 Task: Look for space in Siena from 1st august 2023 to 8th august 2023 for 5 adults, ,  and 1 pet in price range Rs.18000 to Rs.25000. Place can be entire place or private room with 3 bedrooms having 5 beds and 3 bathrooms. Property type can be house. Amenities needed are: wifiair conditioning, free parkinig on premises, gym, breakfast, beachfront. Booking option can be shelf check-in. Required host language is .
Action: Mouse moved to (416, 477)
Screenshot: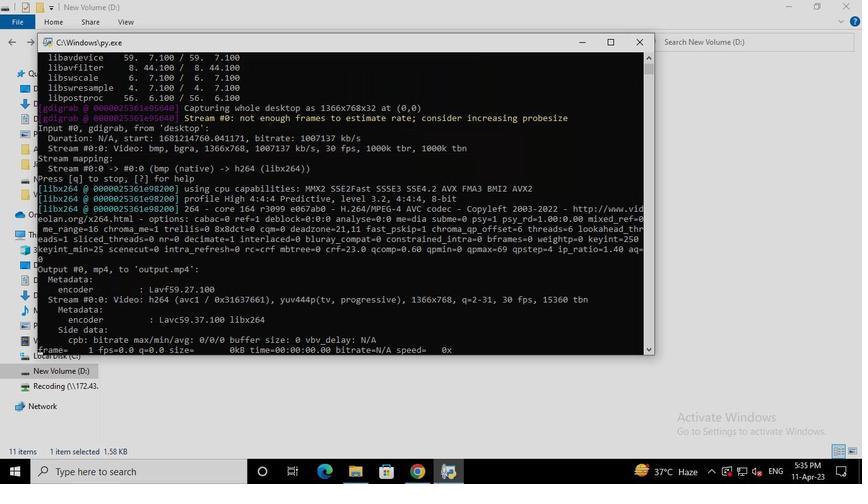 
Action: Mouse pressed left at (416, 477)
Screenshot: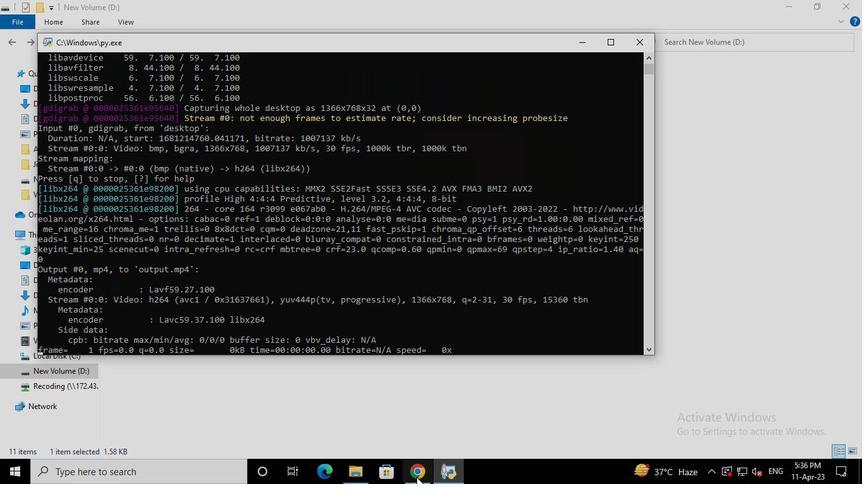 
Action: Mouse moved to (339, 112)
Screenshot: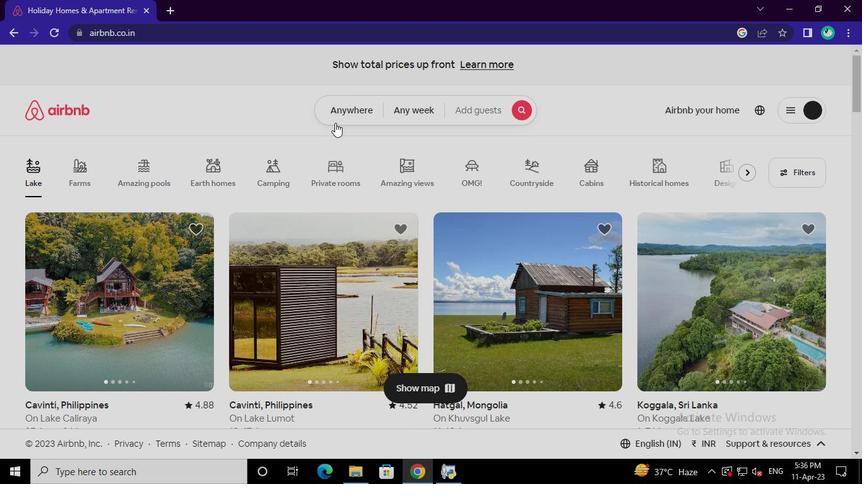 
Action: Mouse pressed left at (339, 112)
Screenshot: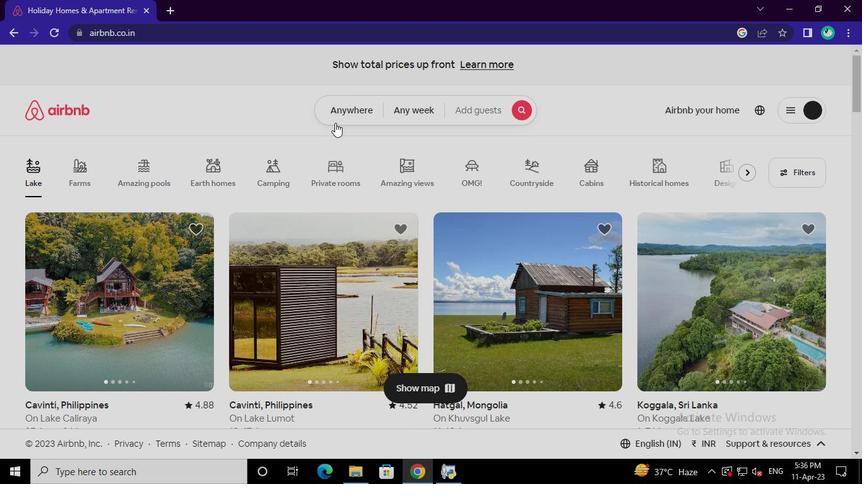
Action: Mouse moved to (259, 159)
Screenshot: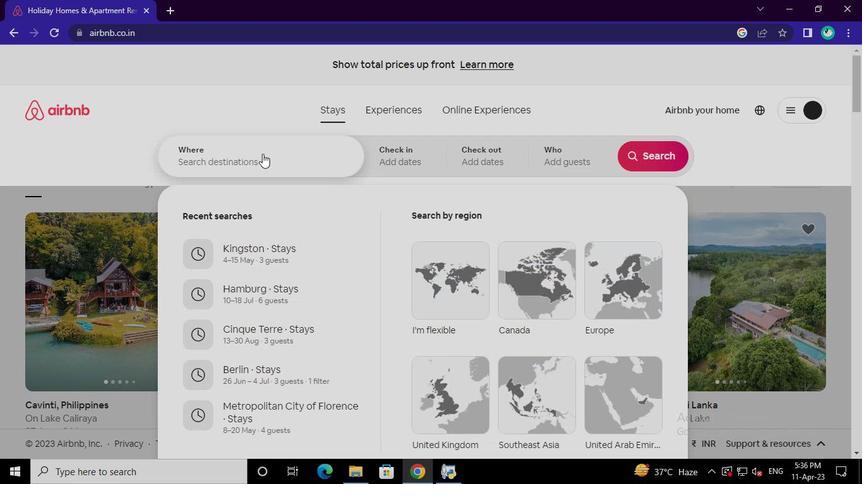 
Action: Mouse pressed left at (259, 159)
Screenshot: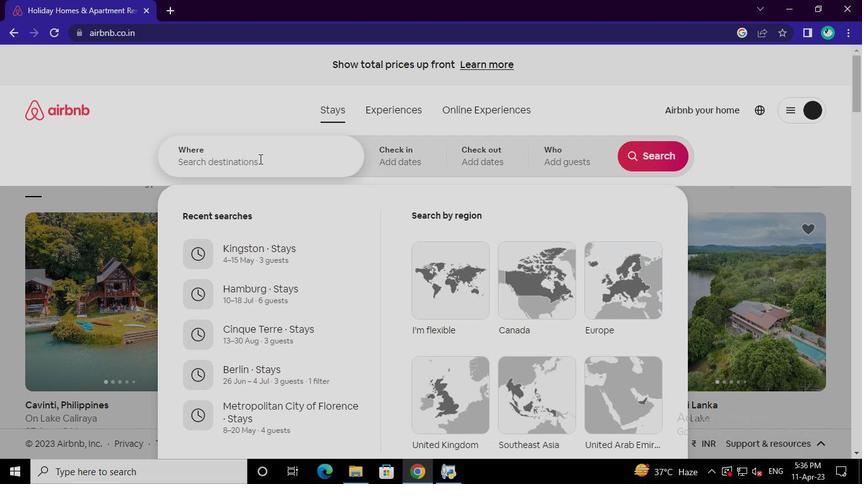 
Action: Keyboard s
Screenshot: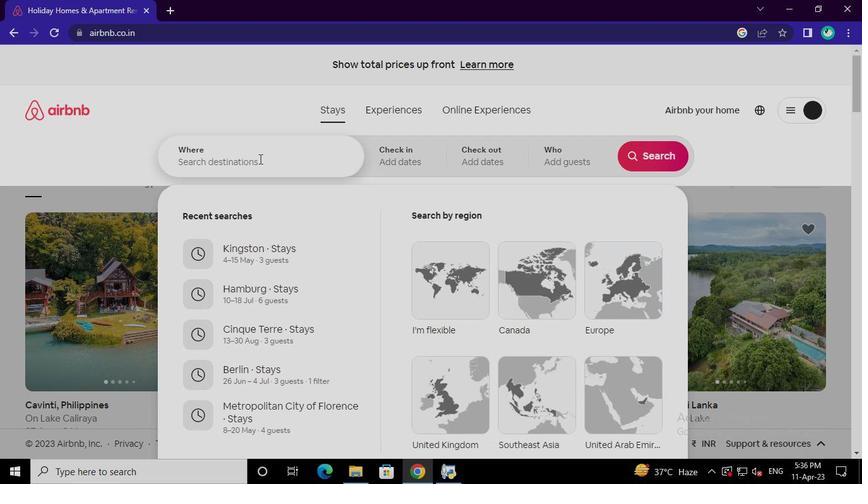 
Action: Keyboard i
Screenshot: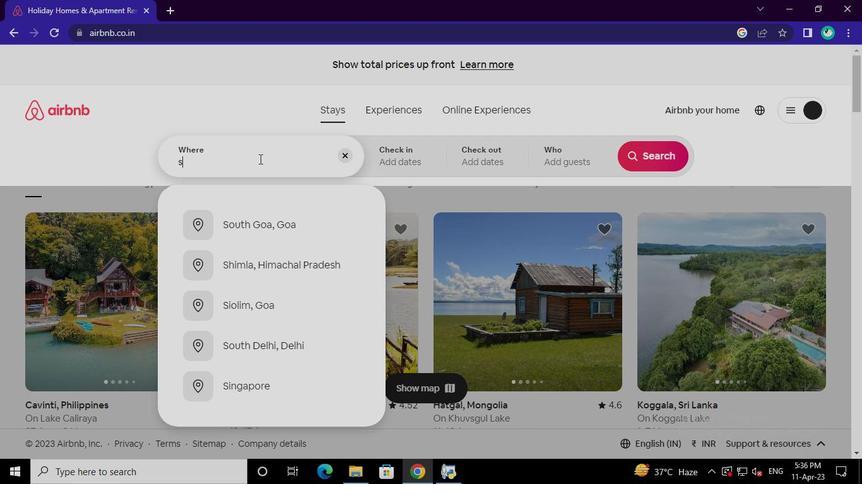 
Action: Keyboard e
Screenshot: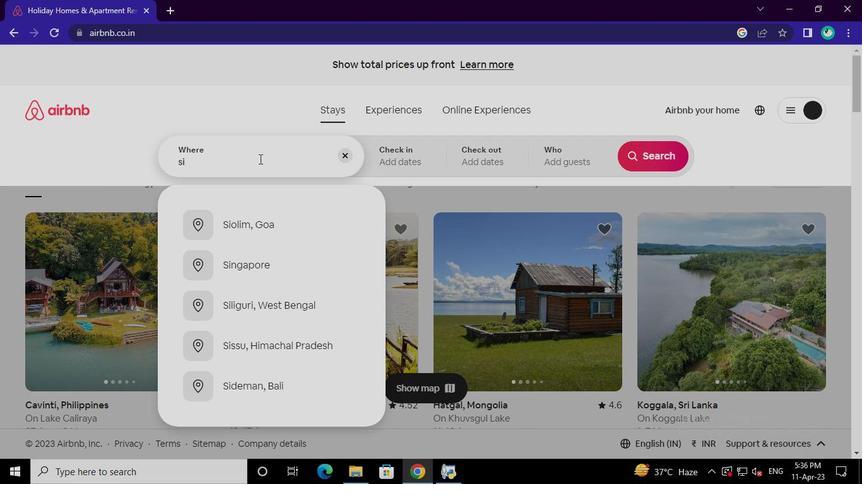 
Action: Keyboard n
Screenshot: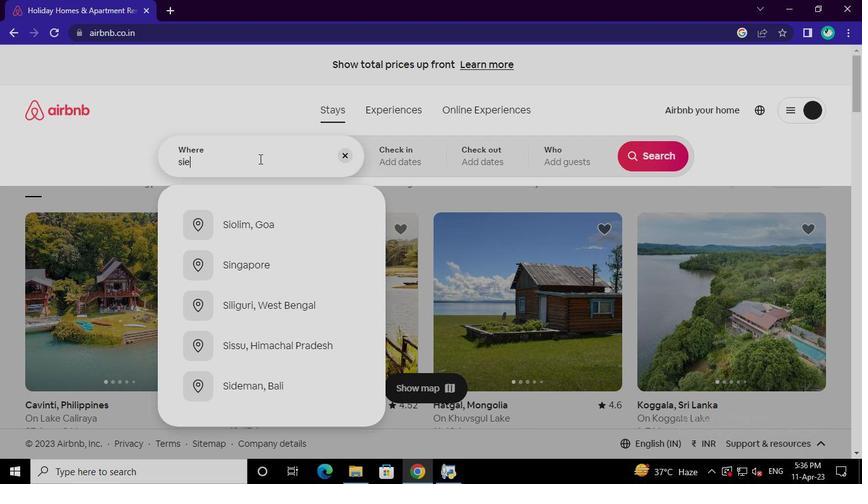 
Action: Keyboard a
Screenshot: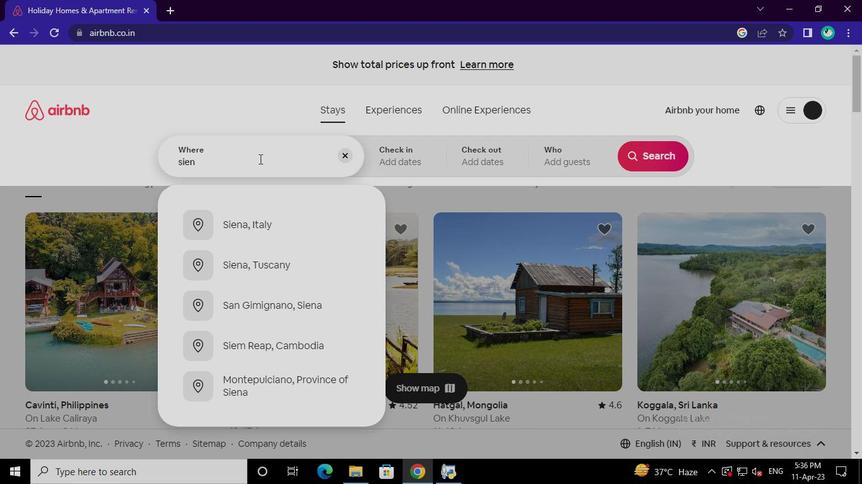 
Action: Mouse moved to (258, 220)
Screenshot: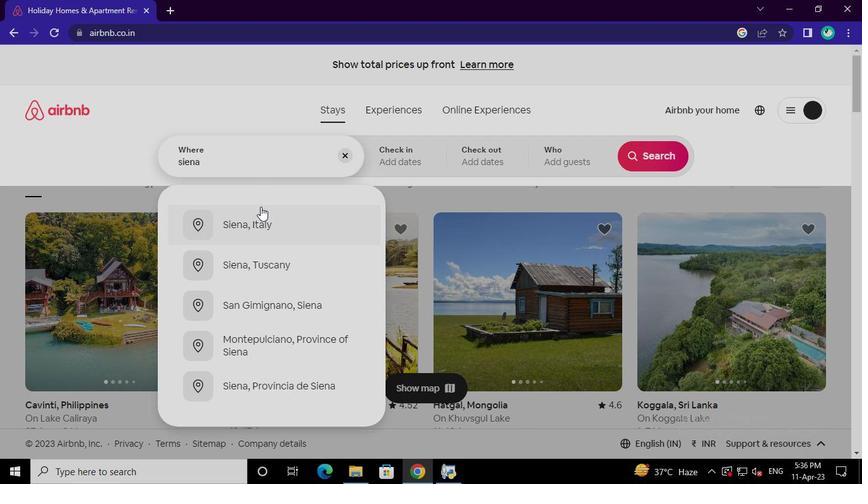 
Action: Mouse pressed left at (258, 220)
Screenshot: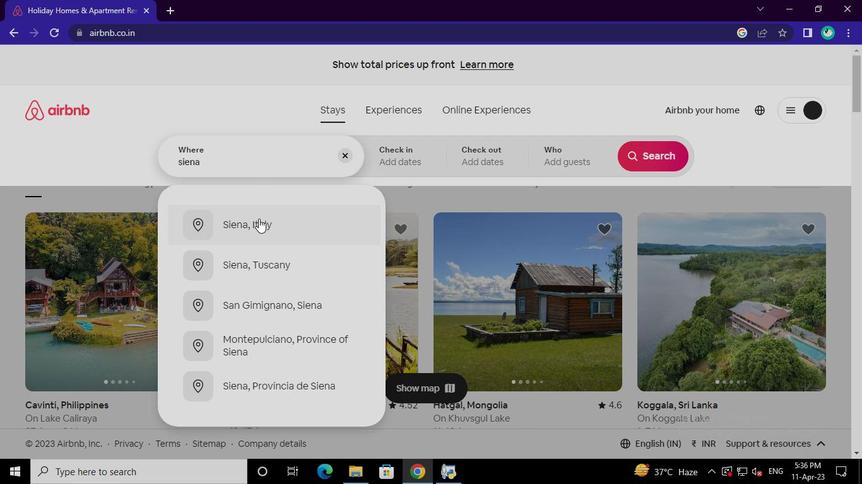 
Action: Mouse moved to (652, 256)
Screenshot: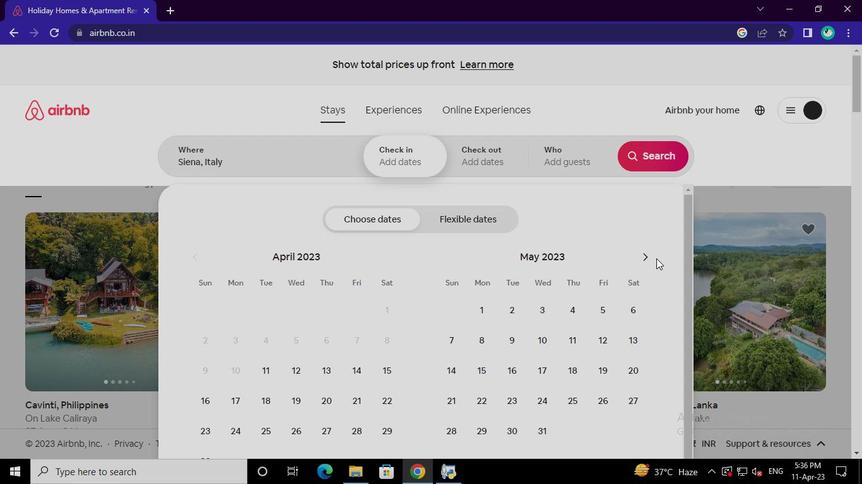 
Action: Mouse pressed left at (652, 256)
Screenshot: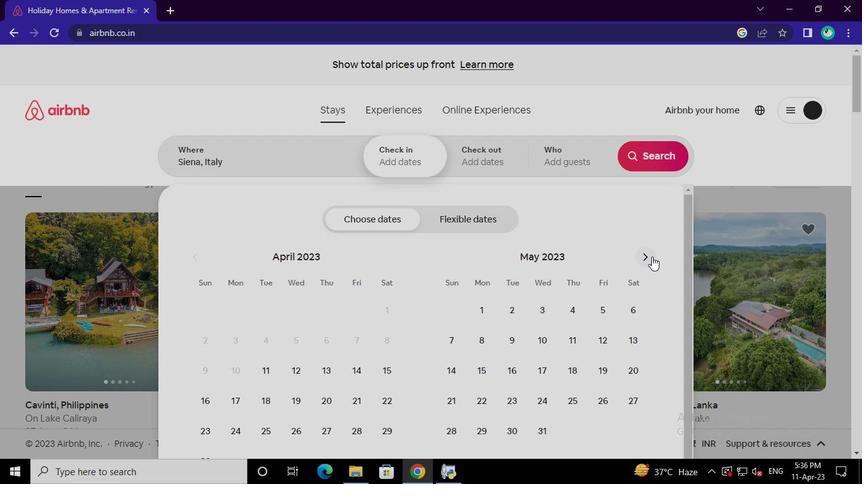 
Action: Mouse pressed left at (652, 256)
Screenshot: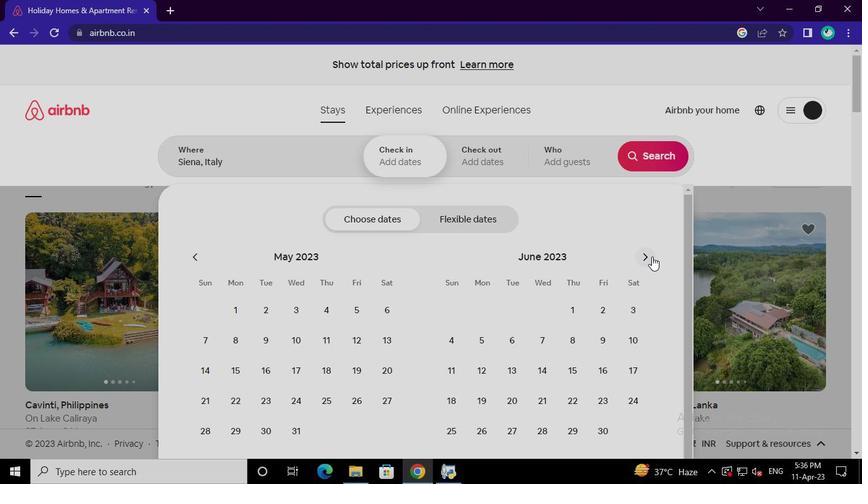 
Action: Mouse pressed left at (652, 256)
Screenshot: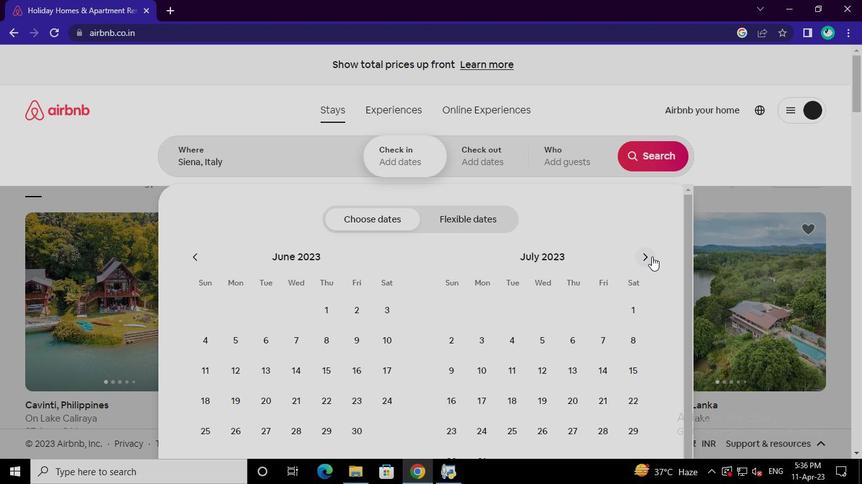 
Action: Mouse moved to (518, 306)
Screenshot: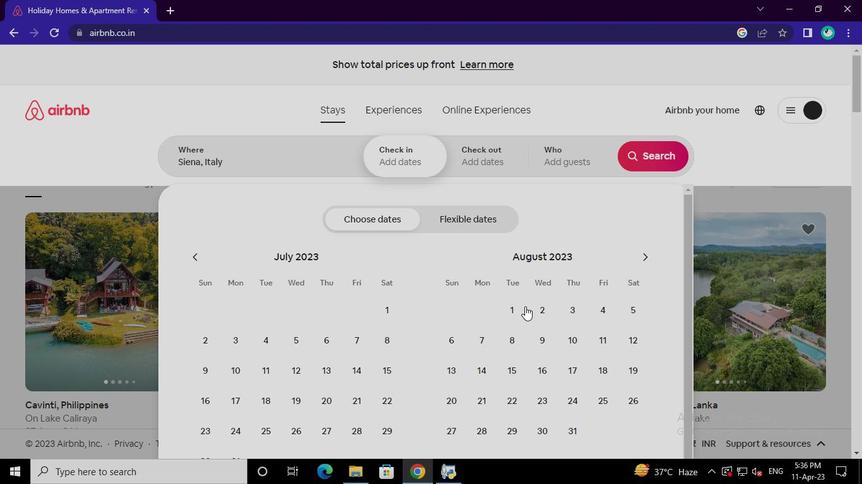 
Action: Mouse pressed left at (518, 306)
Screenshot: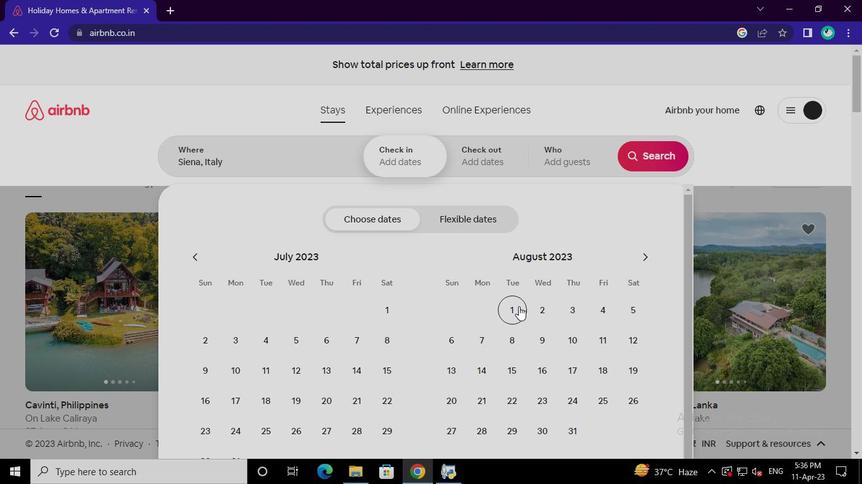 
Action: Mouse moved to (512, 338)
Screenshot: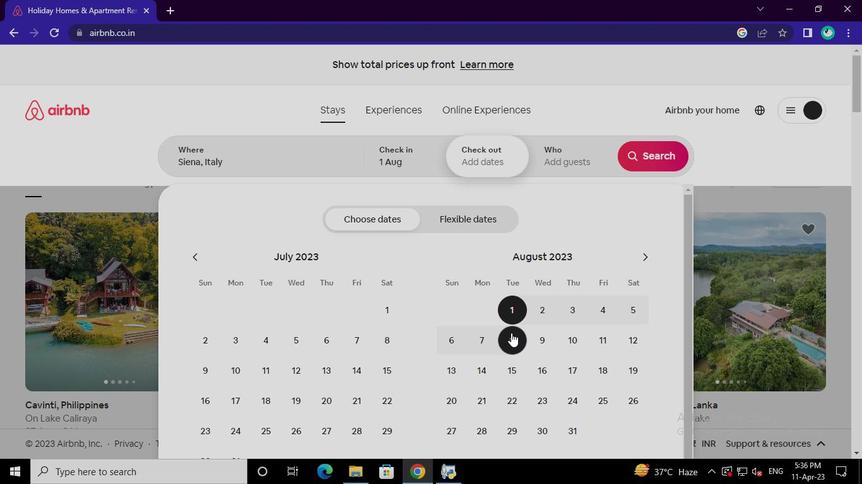 
Action: Mouse pressed left at (512, 338)
Screenshot: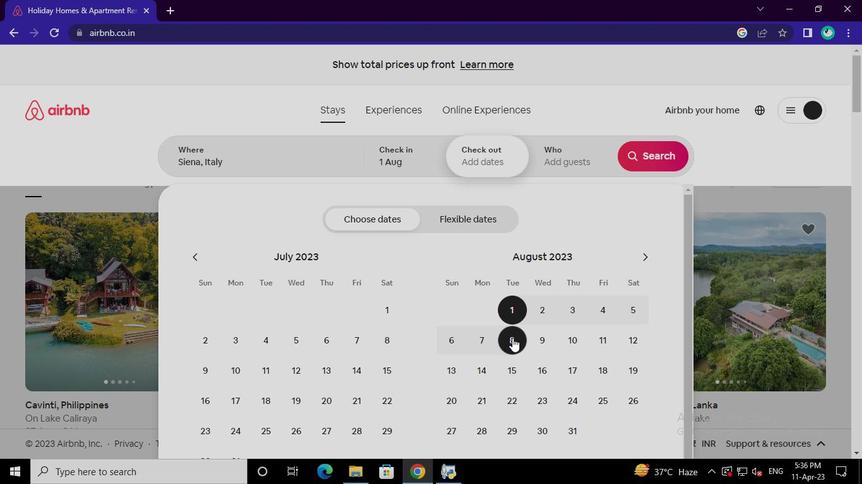
Action: Mouse moved to (577, 155)
Screenshot: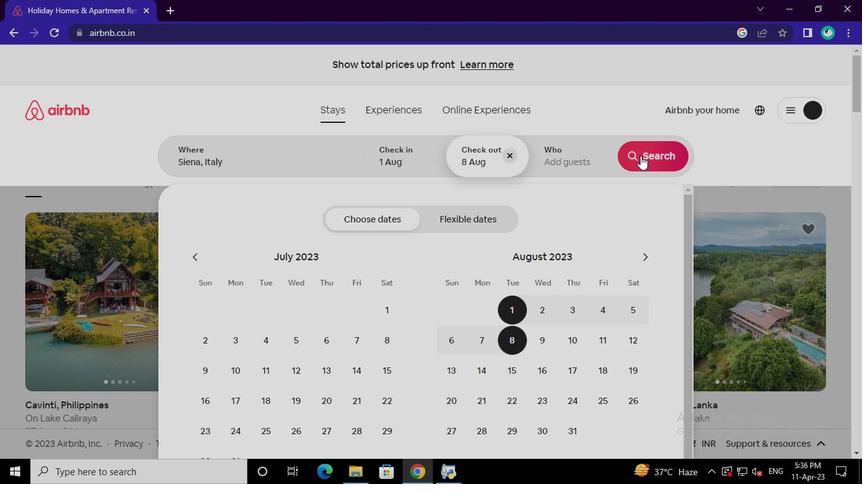 
Action: Mouse pressed left at (577, 155)
Screenshot: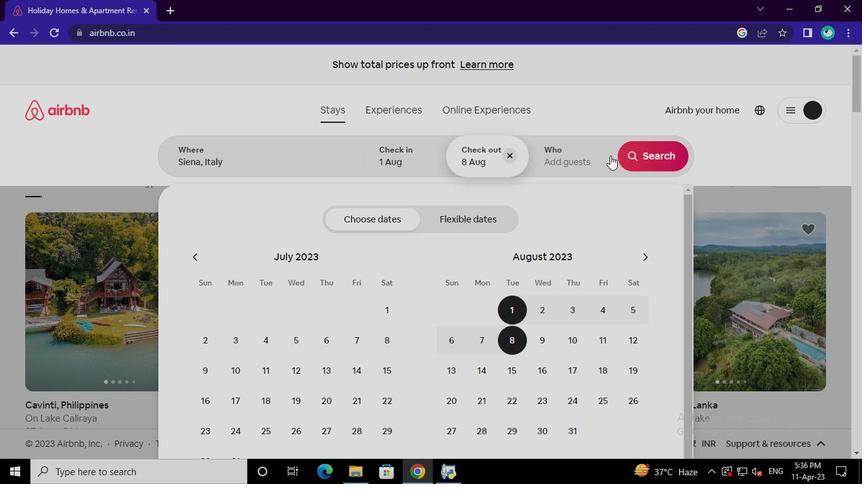 
Action: Mouse moved to (658, 224)
Screenshot: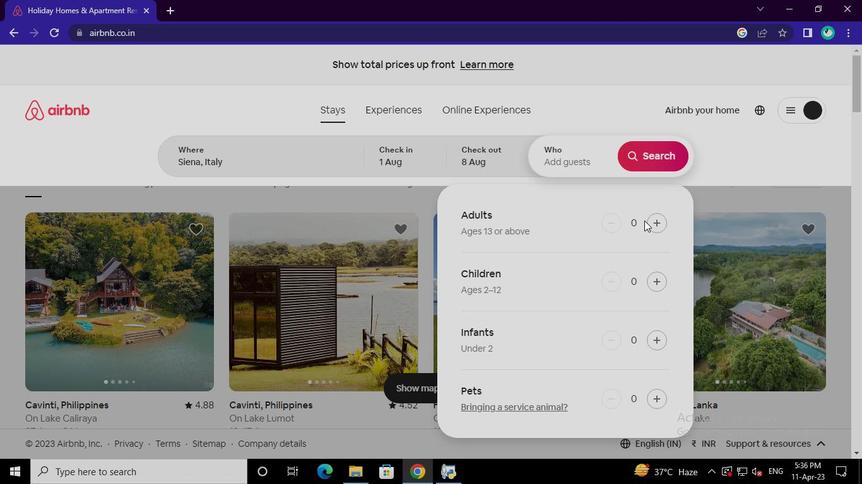
Action: Mouse pressed left at (658, 224)
Screenshot: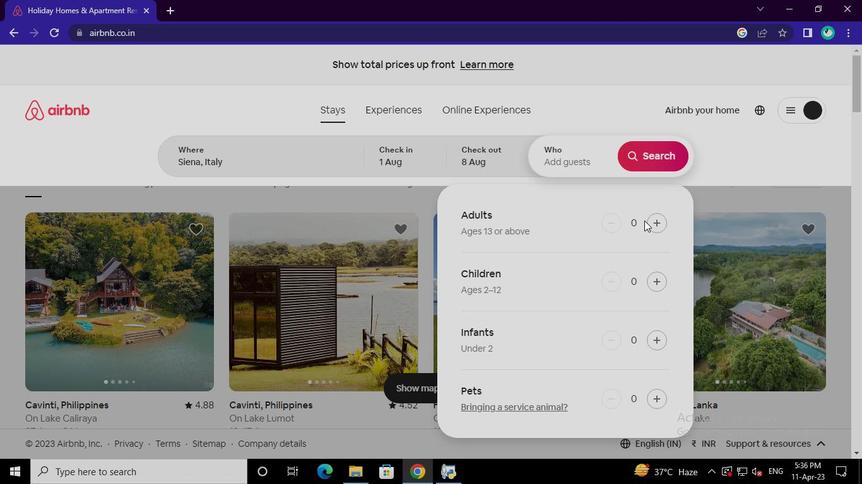 
Action: Mouse pressed left at (658, 224)
Screenshot: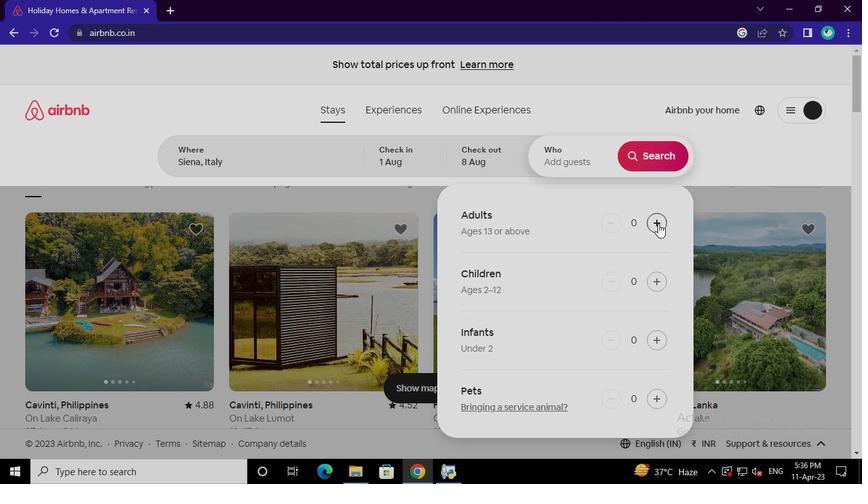
Action: Mouse pressed left at (658, 224)
Screenshot: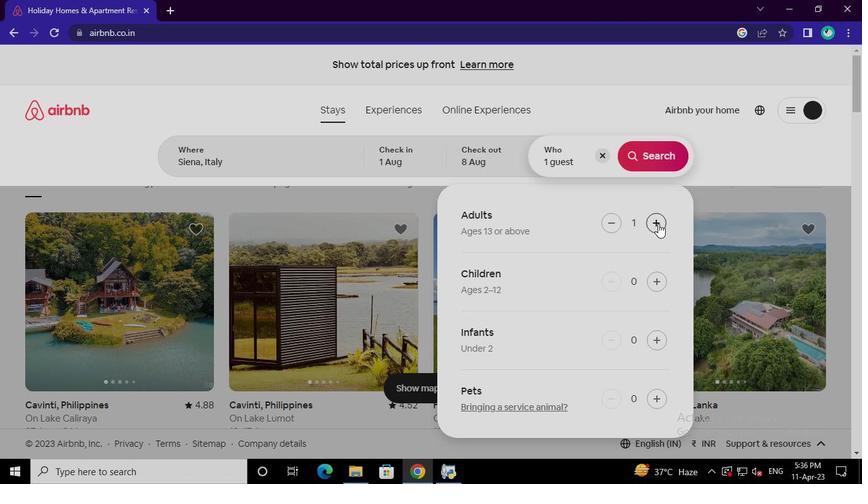 
Action: Mouse pressed left at (658, 224)
Screenshot: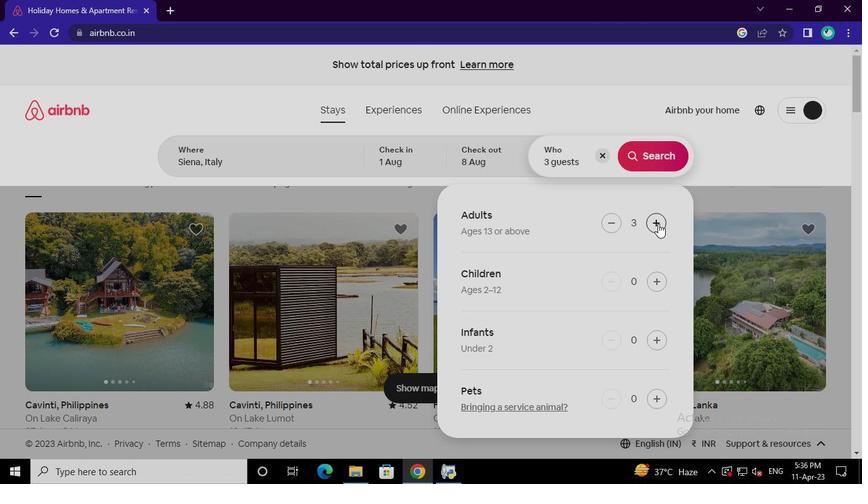 
Action: Mouse pressed left at (658, 224)
Screenshot: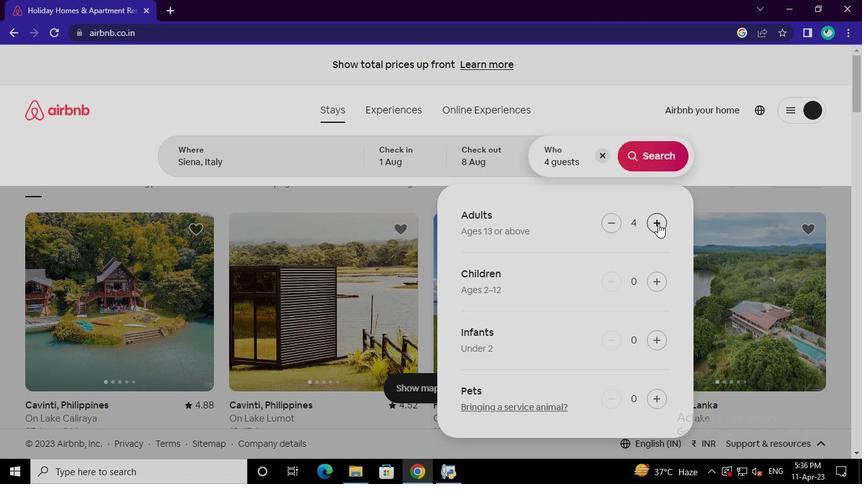 
Action: Mouse moved to (659, 393)
Screenshot: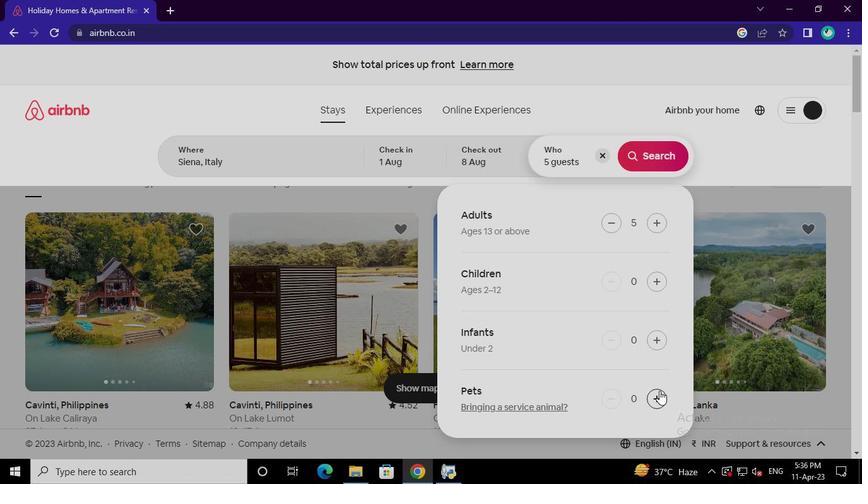 
Action: Mouse pressed left at (659, 393)
Screenshot: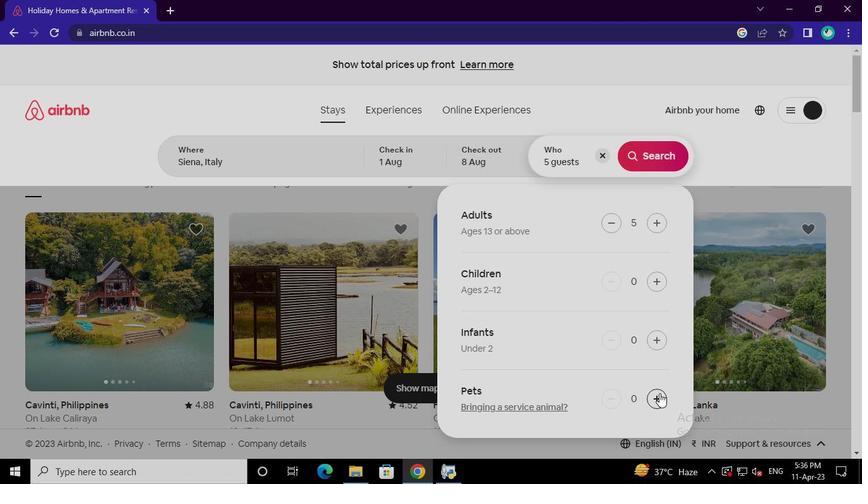 
Action: Mouse moved to (660, 153)
Screenshot: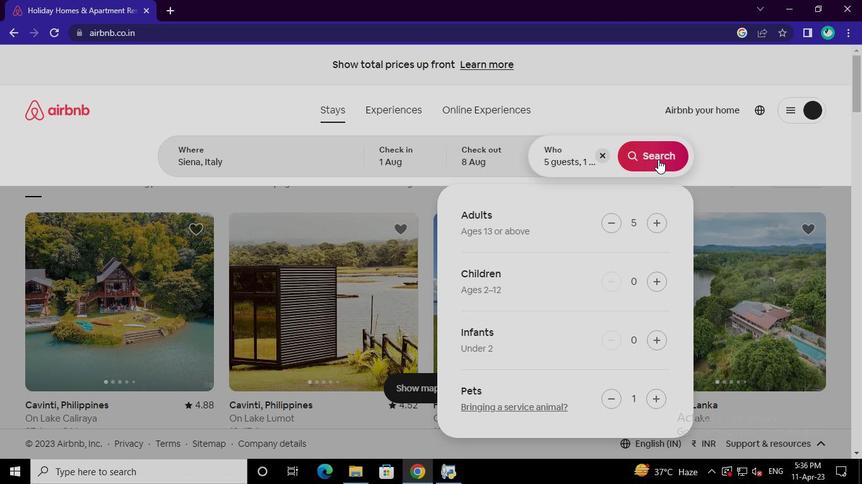 
Action: Mouse pressed left at (660, 153)
Screenshot: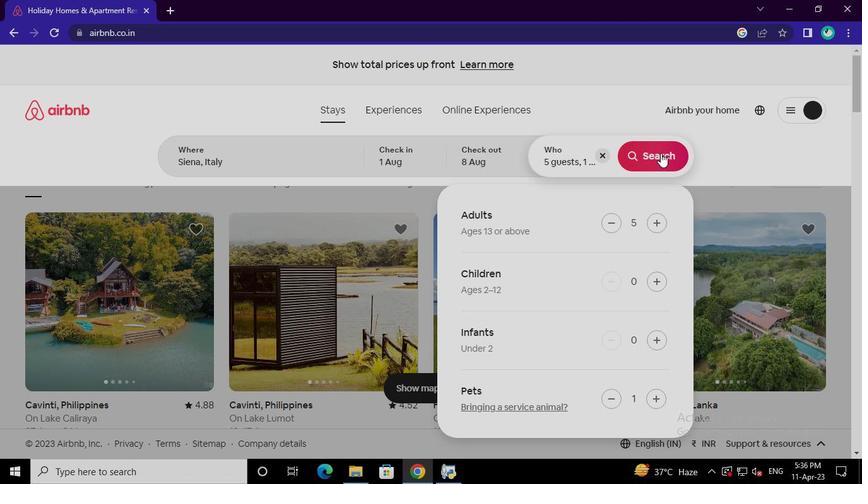 
Action: Mouse moved to (787, 119)
Screenshot: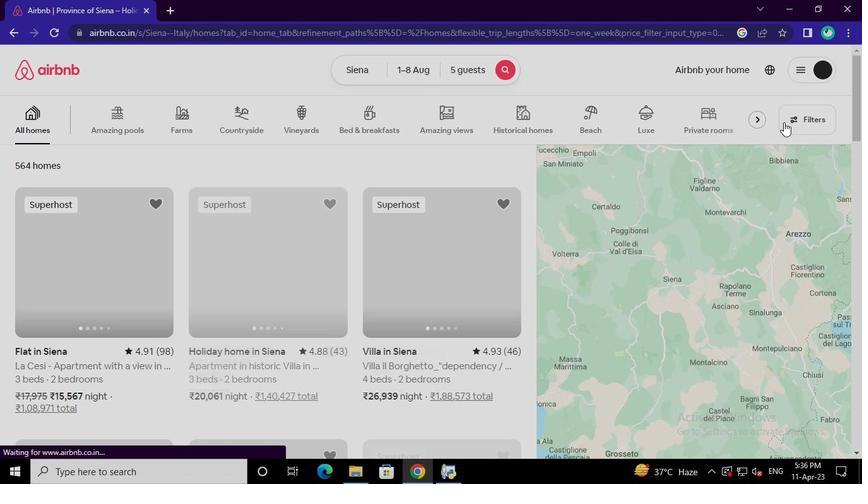 
Action: Mouse pressed left at (787, 119)
Screenshot: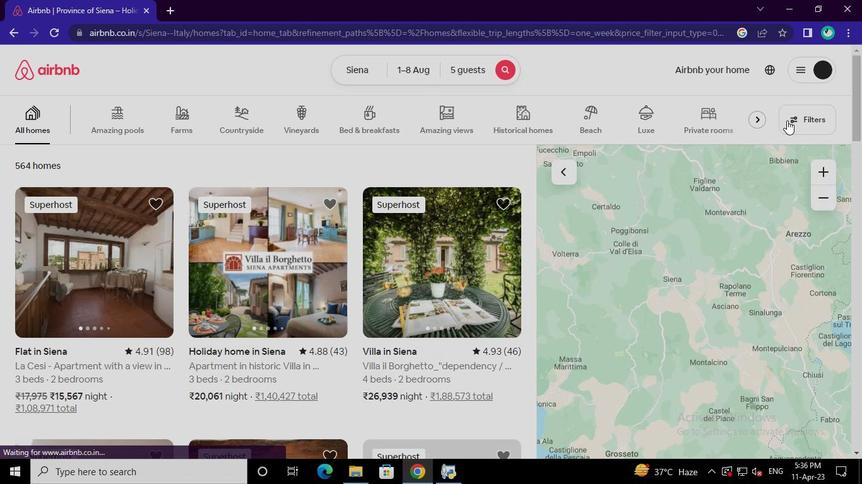 
Action: Mouse moved to (359, 285)
Screenshot: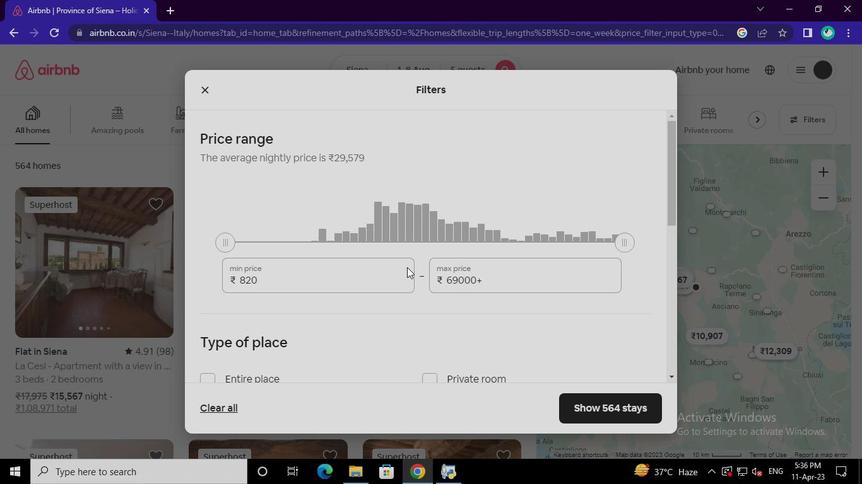 
Action: Mouse pressed left at (359, 285)
Screenshot: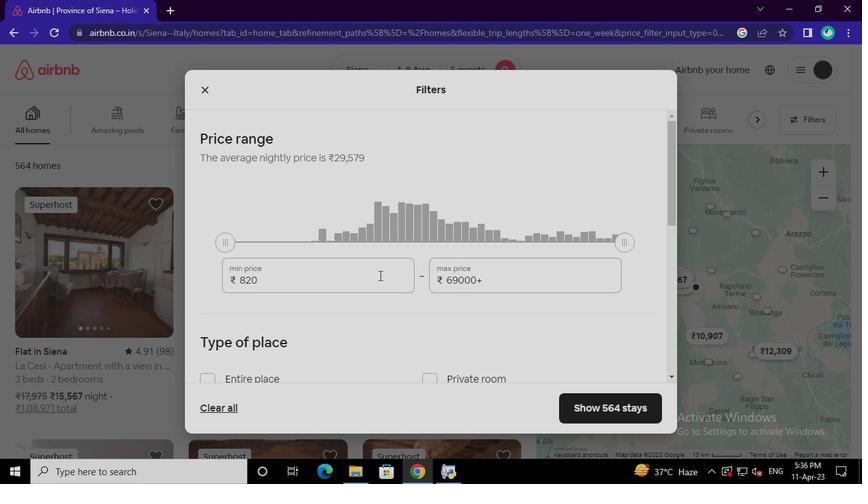 
Action: Mouse moved to (358, 285)
Screenshot: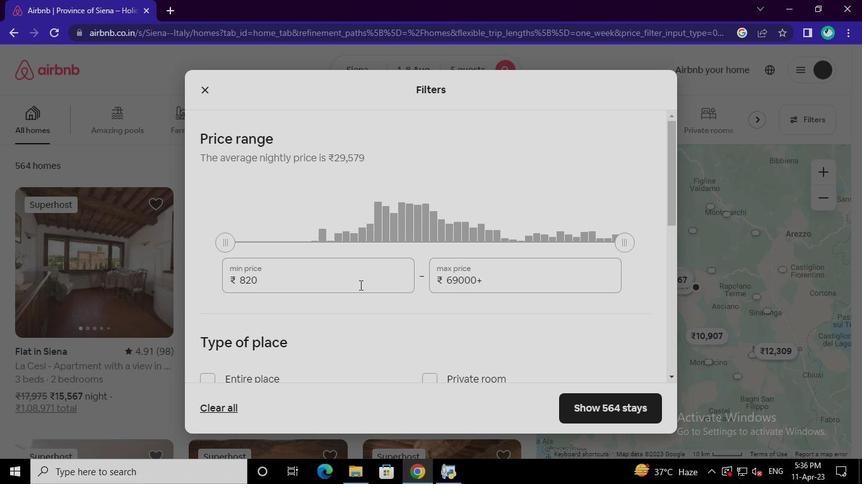 
Action: Keyboard Key.backspace
Screenshot: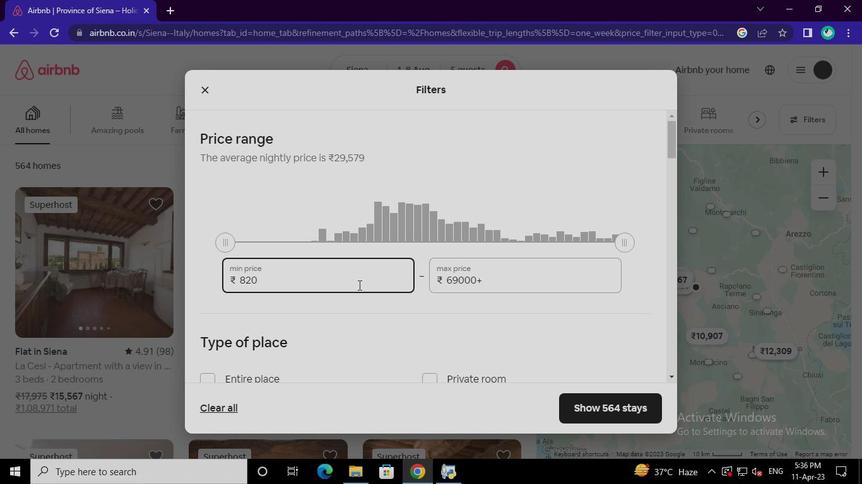 
Action: Keyboard Key.backspace
Screenshot: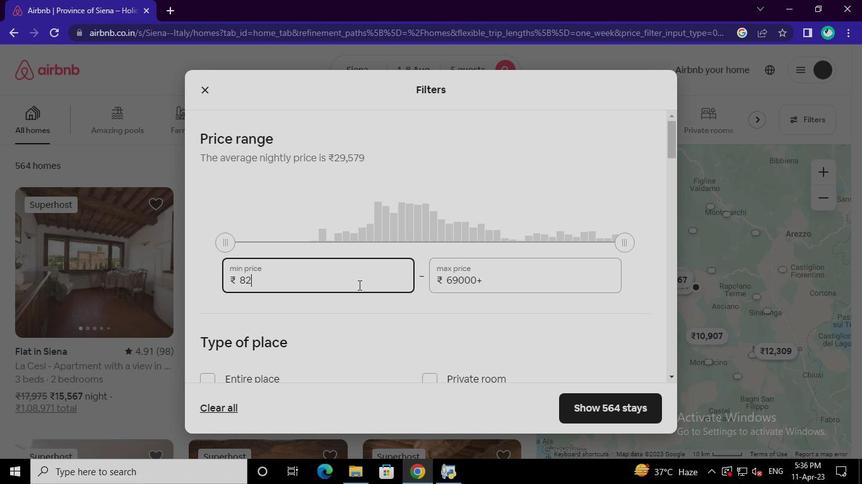 
Action: Keyboard Key.backspace
Screenshot: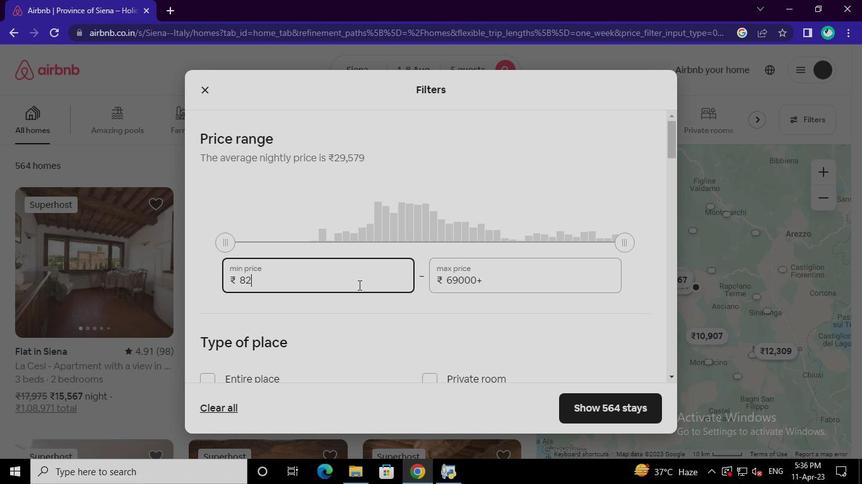 
Action: Keyboard Key.backspace
Screenshot: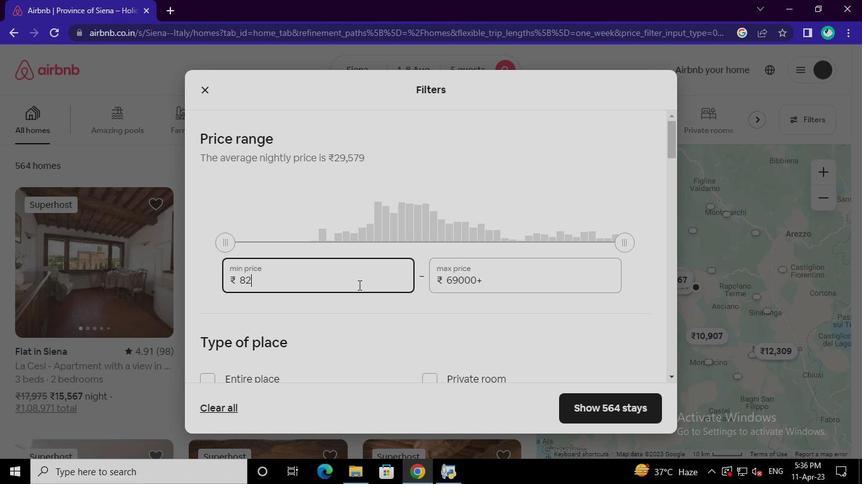 
Action: Keyboard Key.backspace
Screenshot: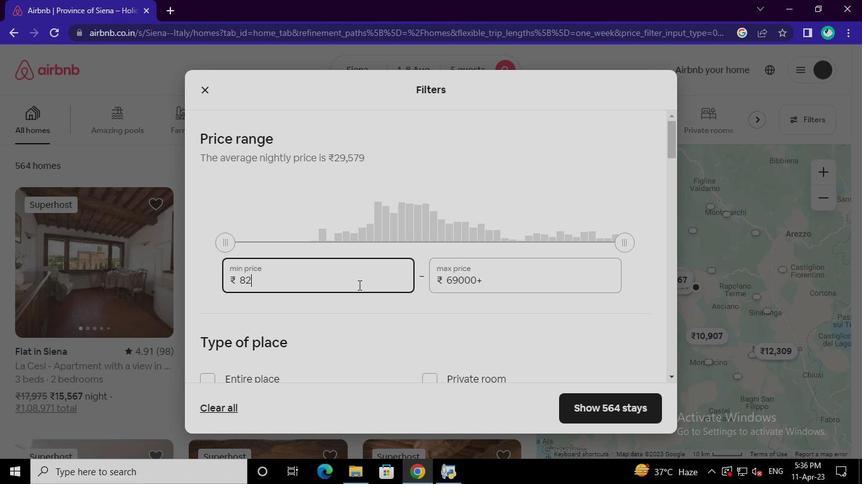 
Action: Keyboard Key.backspace
Screenshot: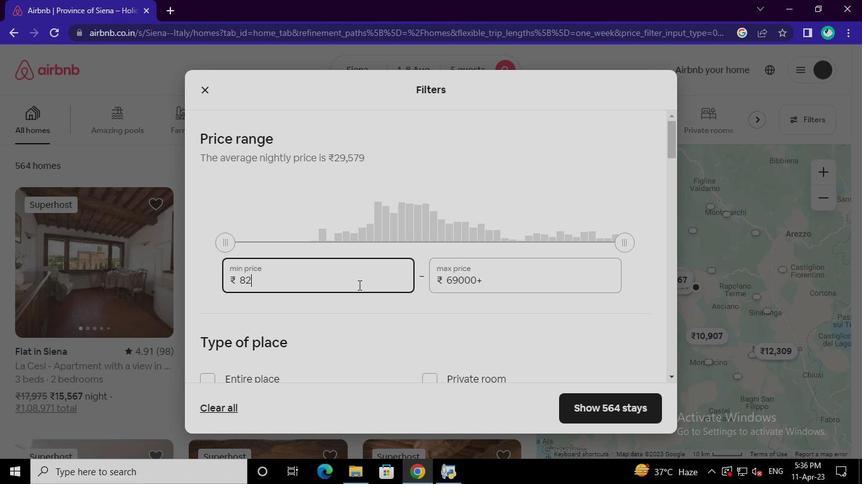 
Action: Keyboard Key.backspace
Screenshot: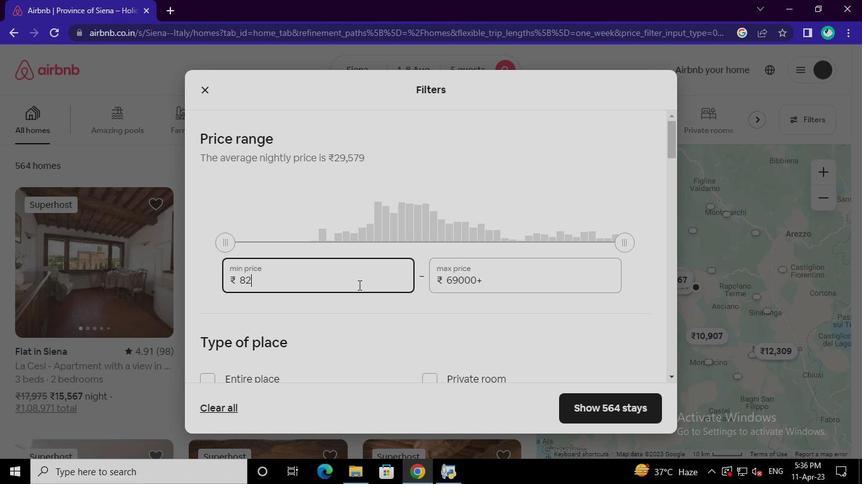 
Action: Keyboard Key.backspace
Screenshot: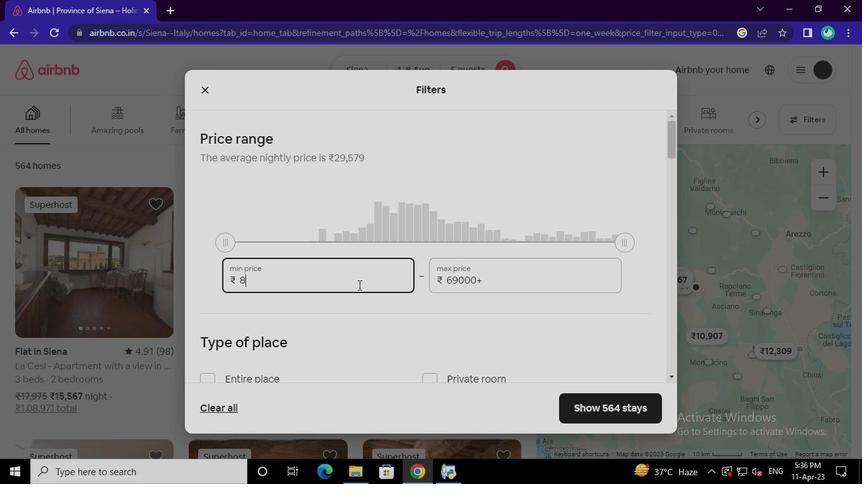 
Action: Keyboard Key.backspace
Screenshot: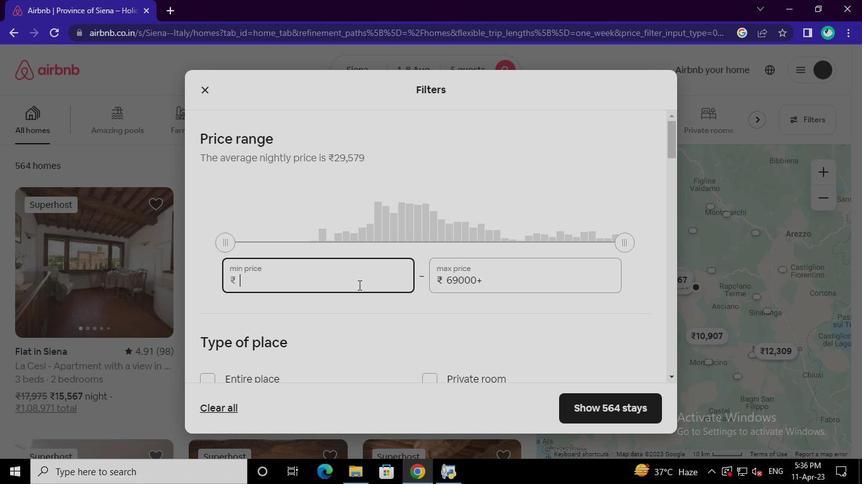 
Action: Keyboard Key.backspace
Screenshot: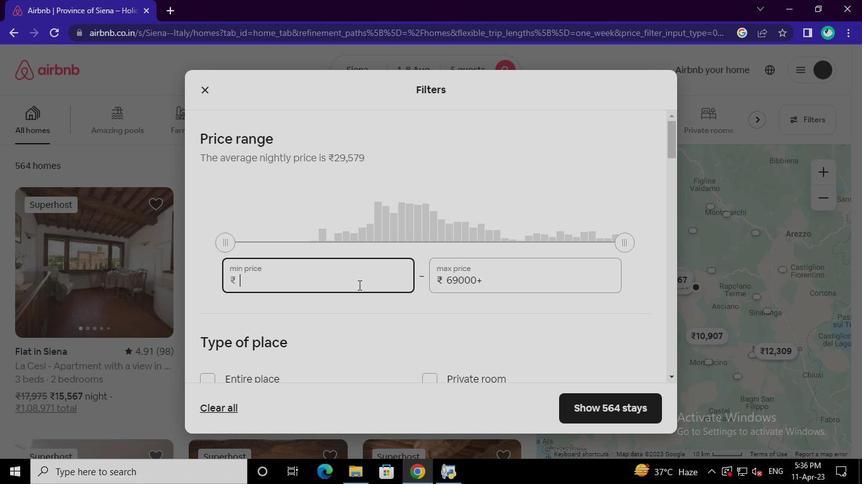 
Action: Keyboard Key.backspace
Screenshot: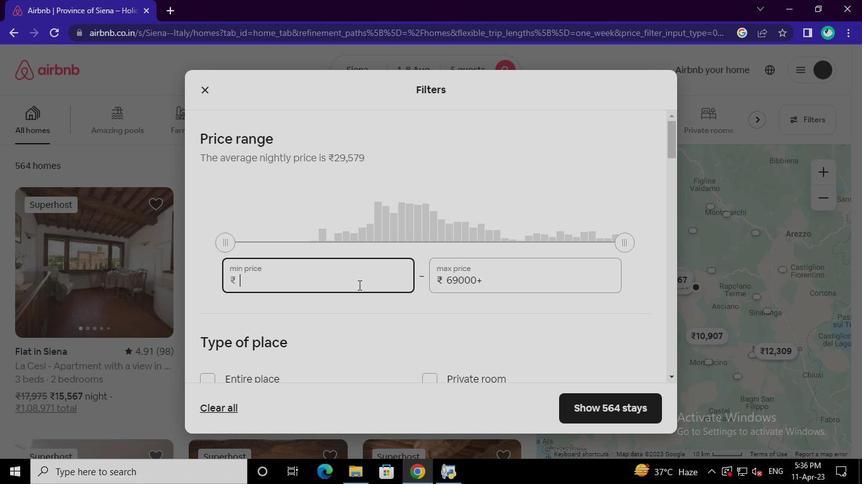 
Action: Keyboard <97>
Screenshot: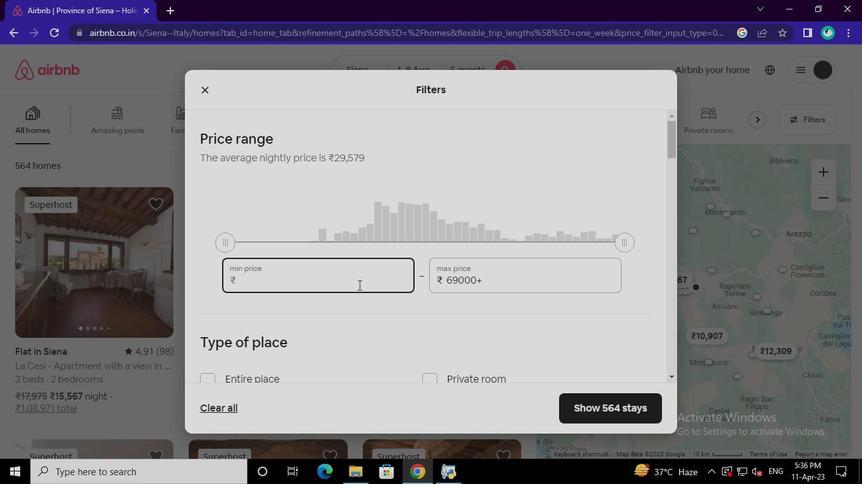 
Action: Keyboard <104>
Screenshot: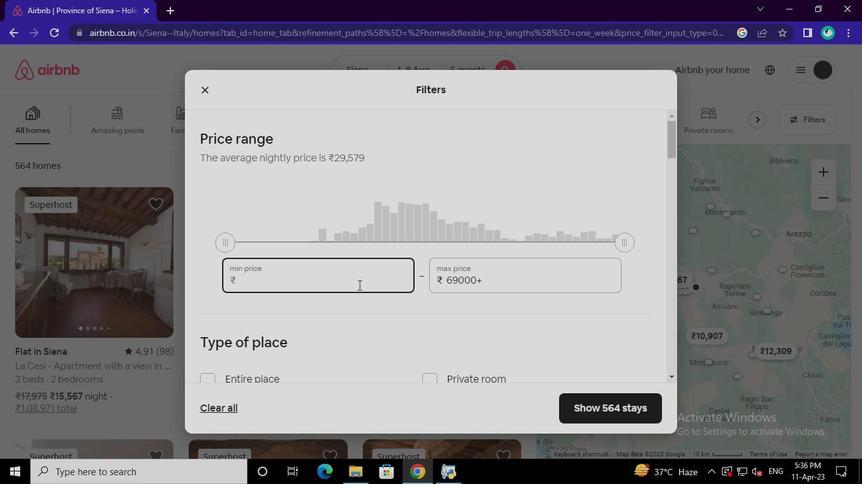 
Action: Keyboard <96>
Screenshot: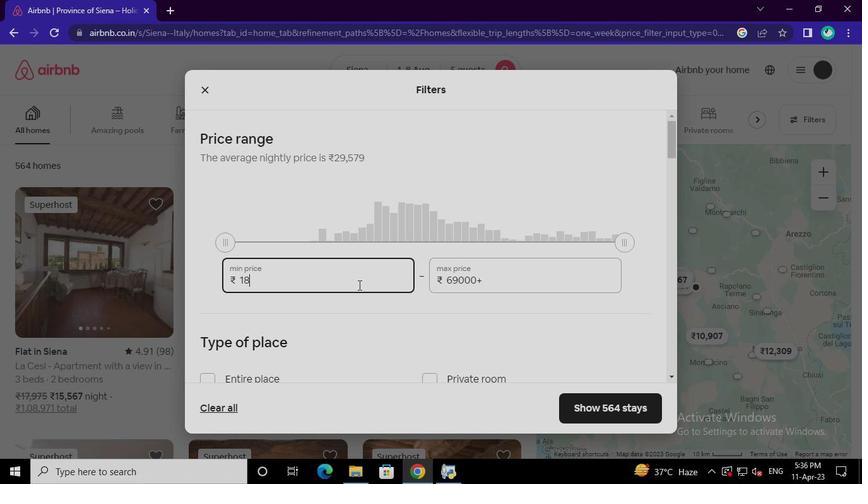 
Action: Keyboard <96>
Screenshot: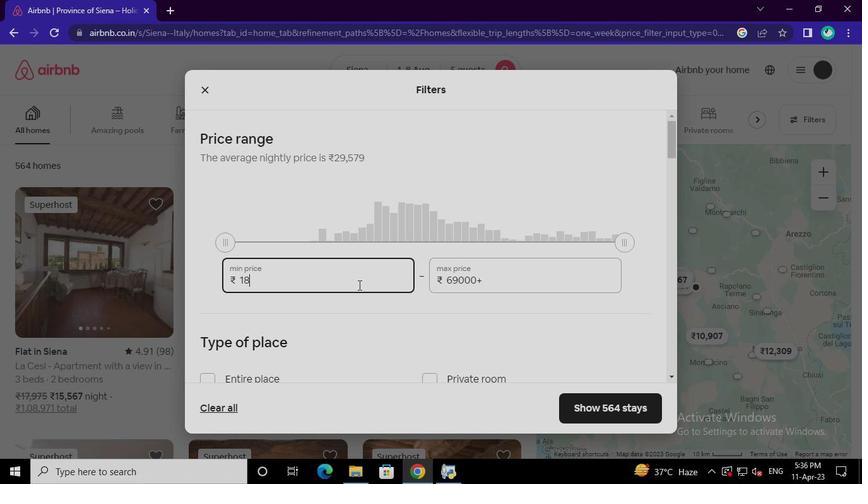 
Action: Keyboard <96>
Screenshot: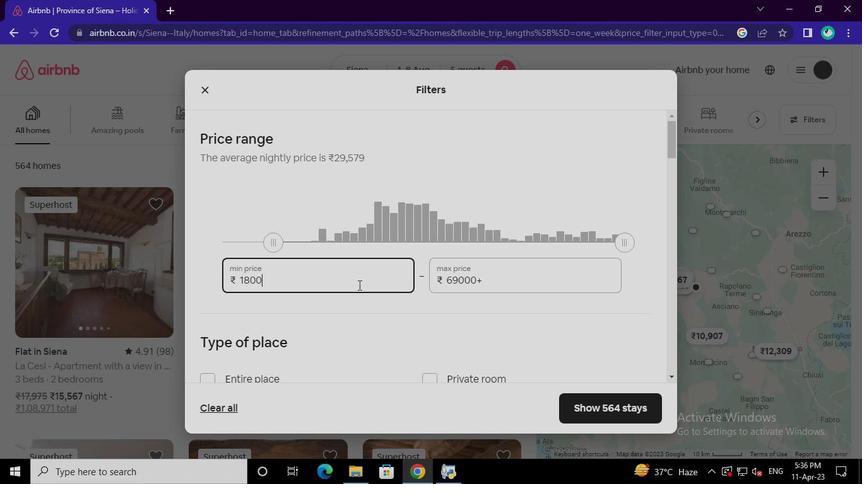 
Action: Mouse moved to (486, 279)
Screenshot: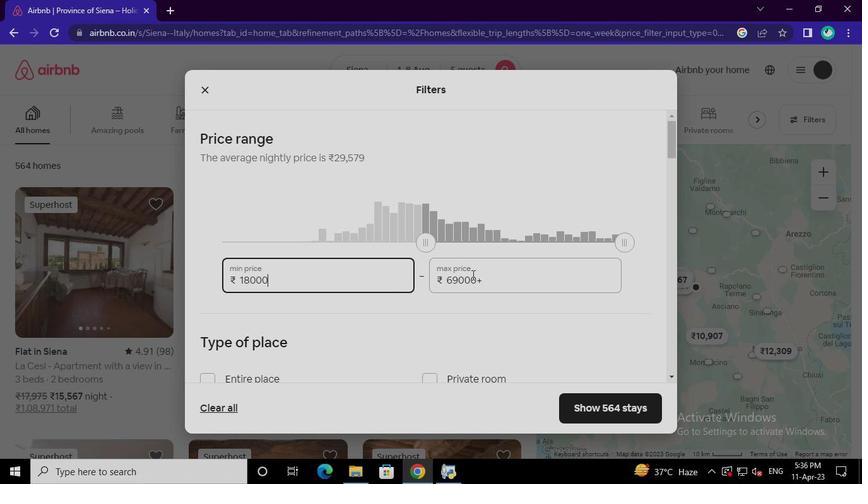 
Action: Mouse pressed left at (486, 279)
Screenshot: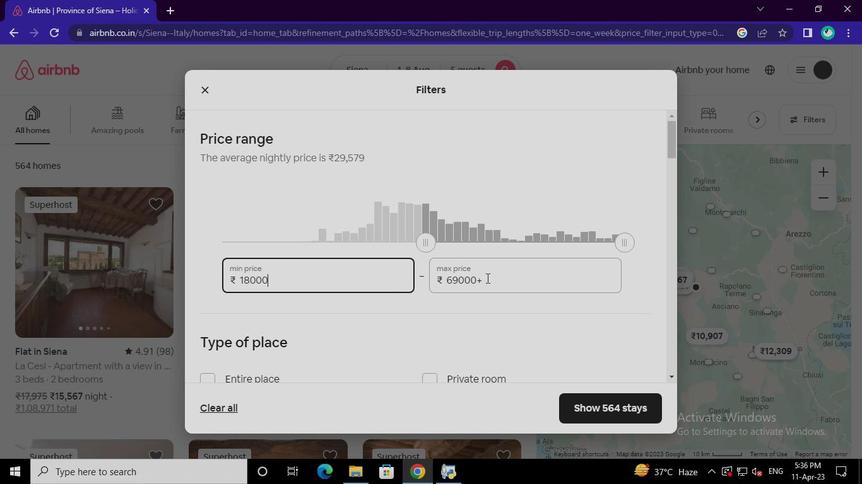 
Action: Mouse moved to (484, 280)
Screenshot: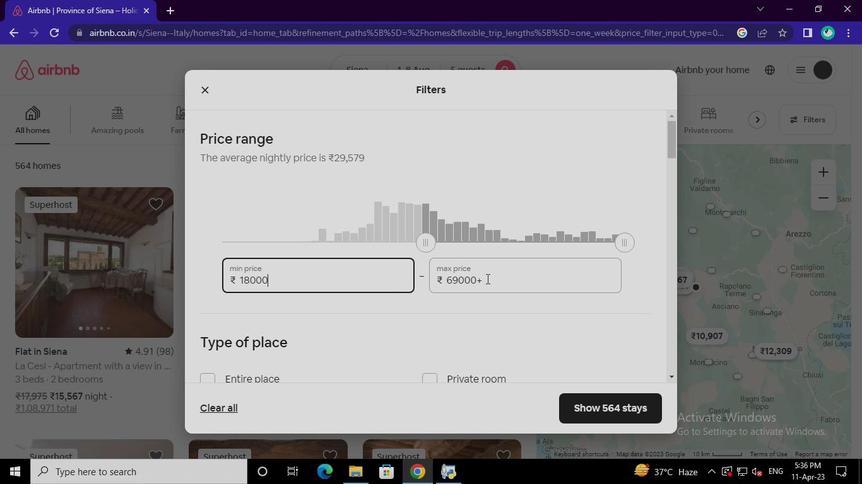 
Action: Keyboard Key.backspace
Screenshot: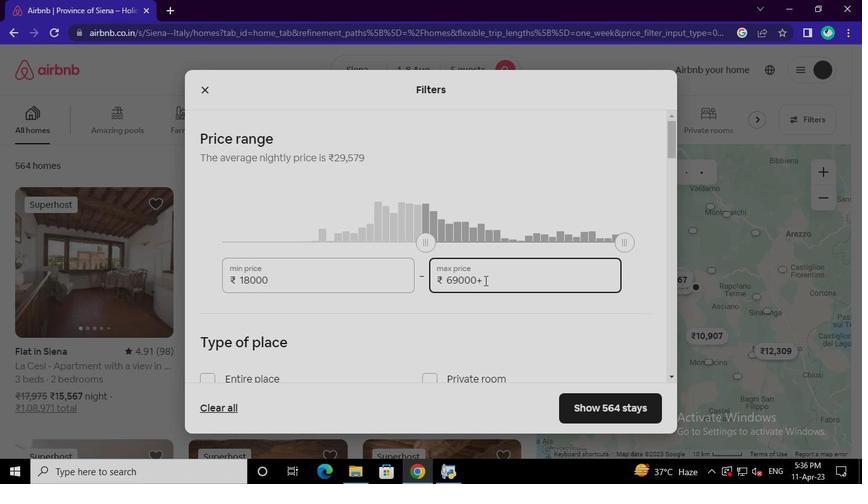 
Action: Keyboard Key.backspace
Screenshot: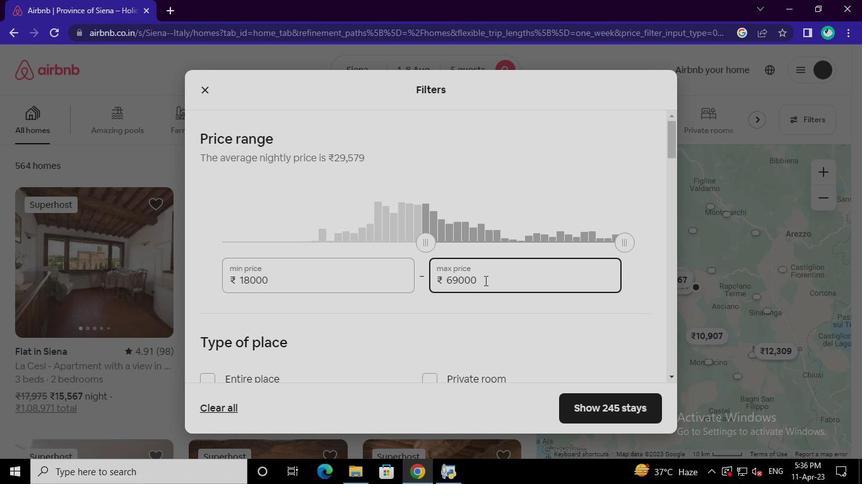 
Action: Keyboard Key.backspace
Screenshot: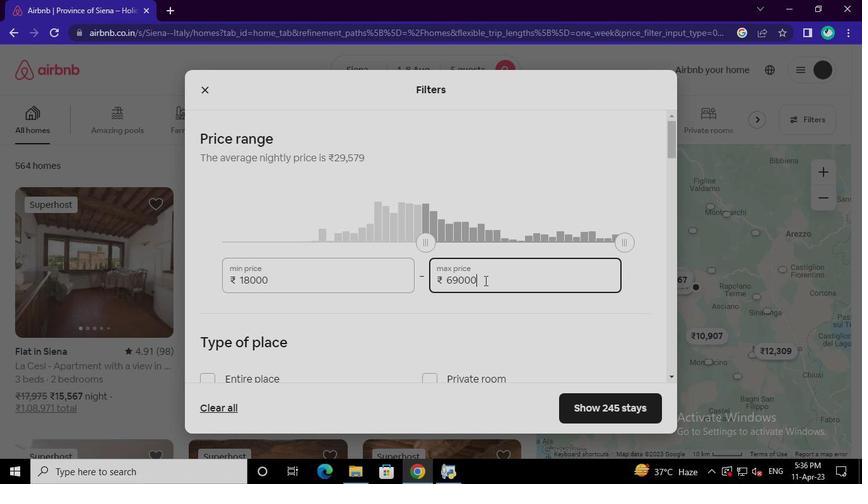 
Action: Keyboard Key.backspace
Screenshot: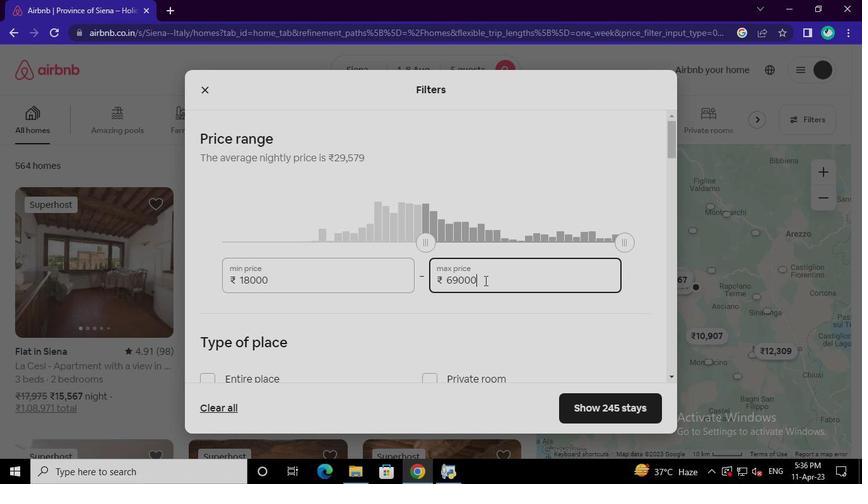 
Action: Keyboard Key.backspace
Screenshot: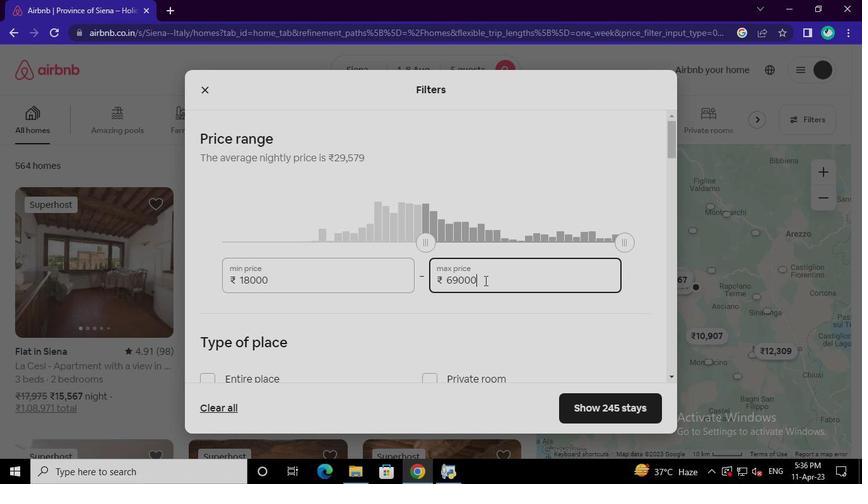 
Action: Keyboard Key.backspace
Screenshot: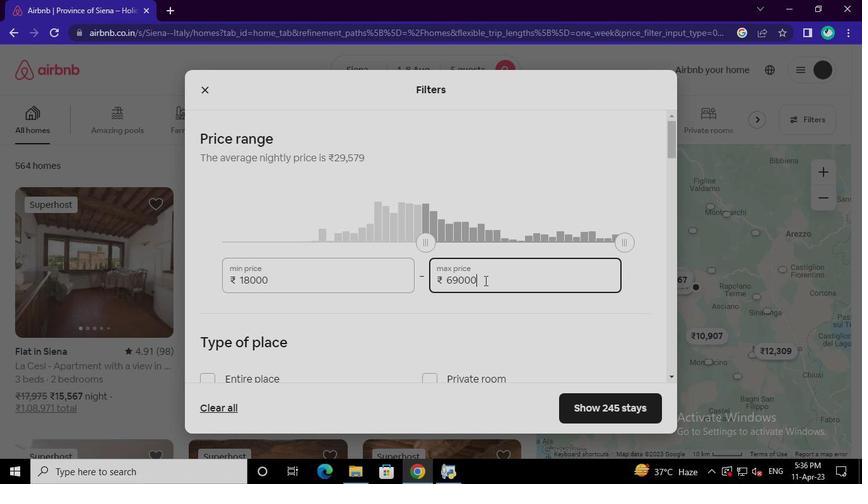 
Action: Keyboard Key.backspace
Screenshot: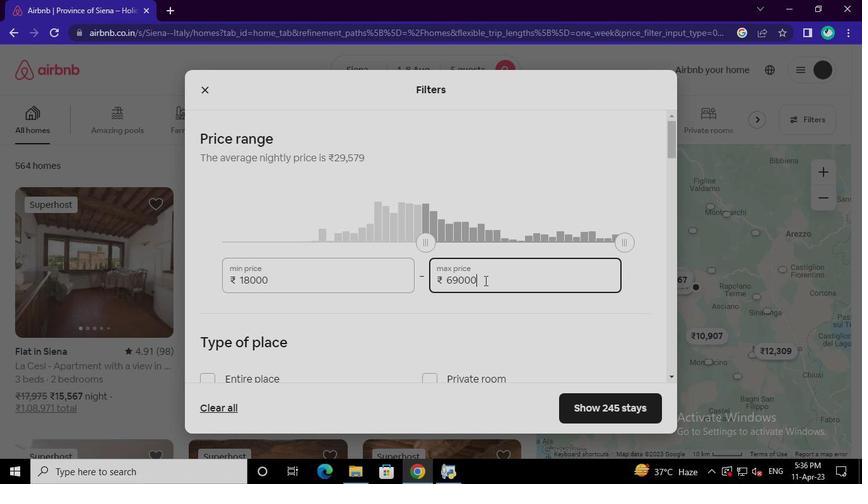 
Action: Keyboard Key.backspace
Screenshot: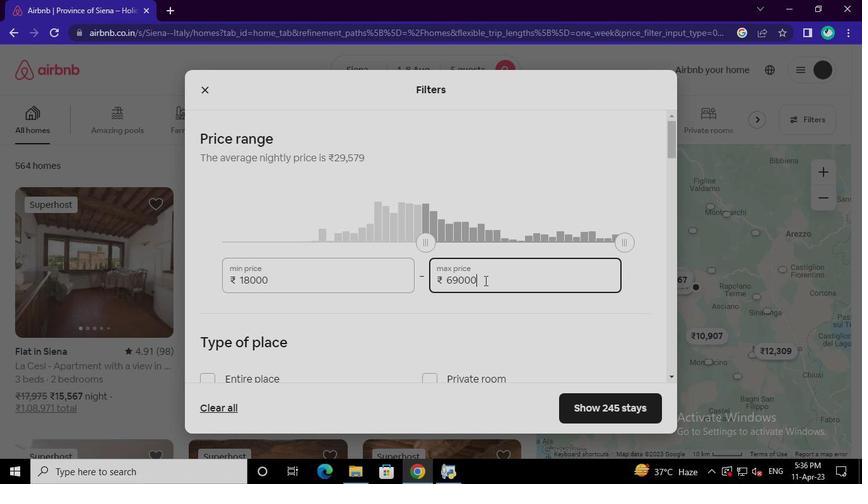 
Action: Keyboard Key.backspace
Screenshot: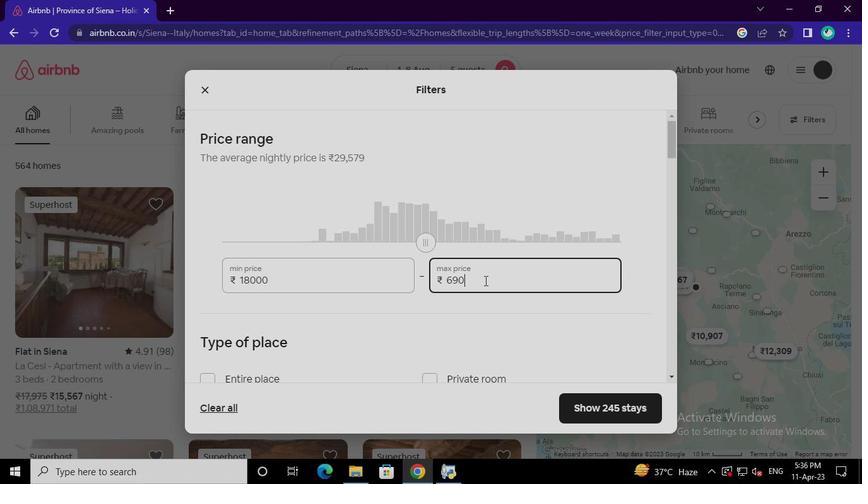 
Action: Keyboard Key.backspace
Screenshot: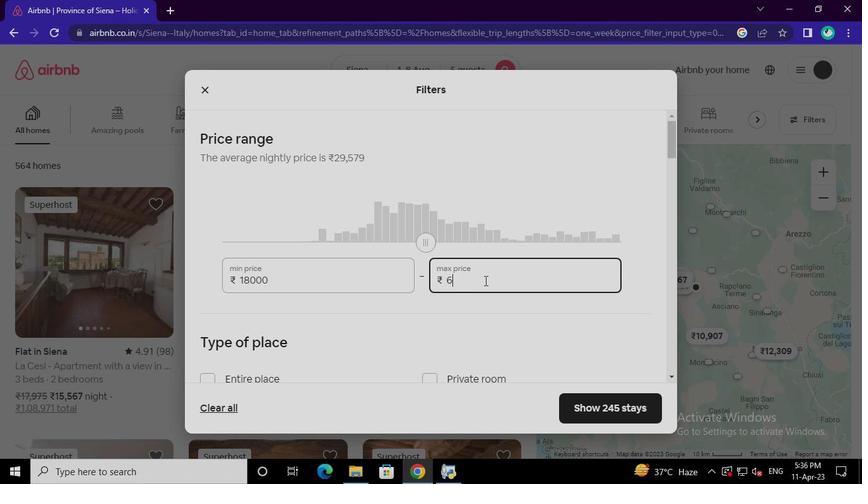 
Action: Keyboard Key.backspace
Screenshot: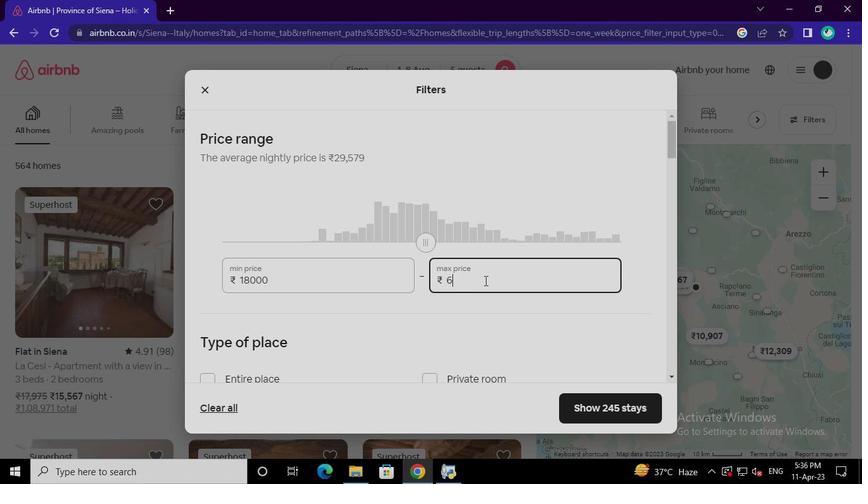 
Action: Keyboard Key.backspace
Screenshot: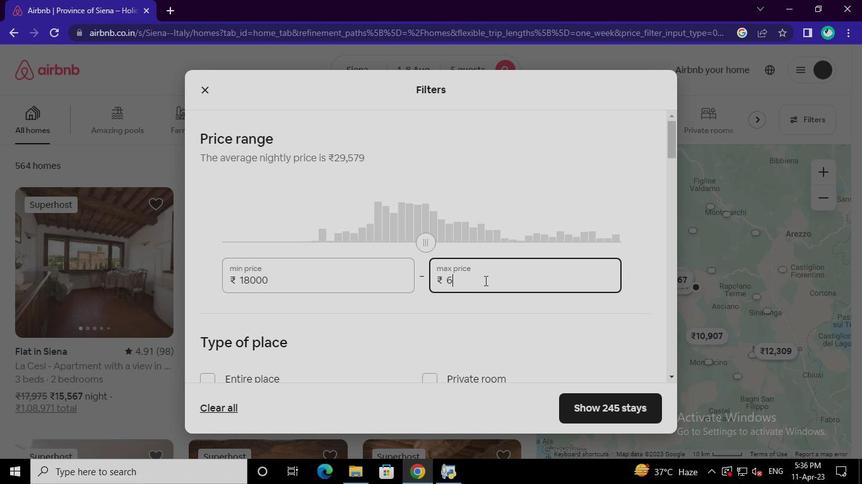 
Action: Keyboard <98>
Screenshot: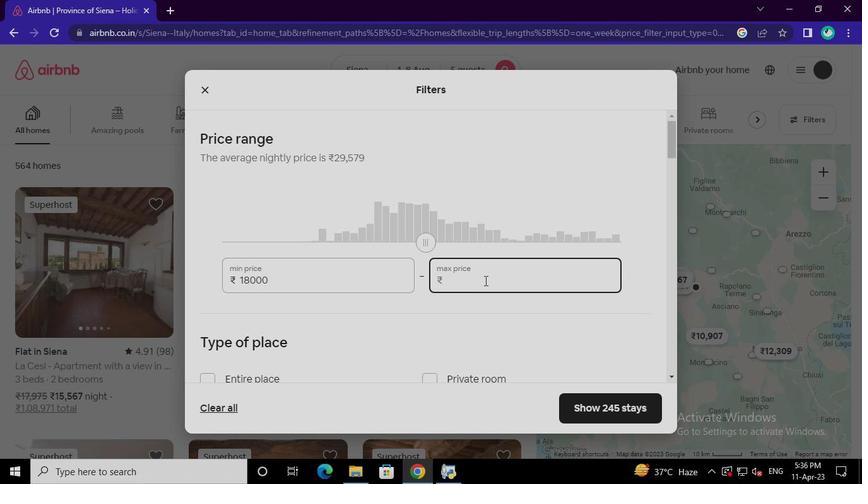 
Action: Keyboard <101>
Screenshot: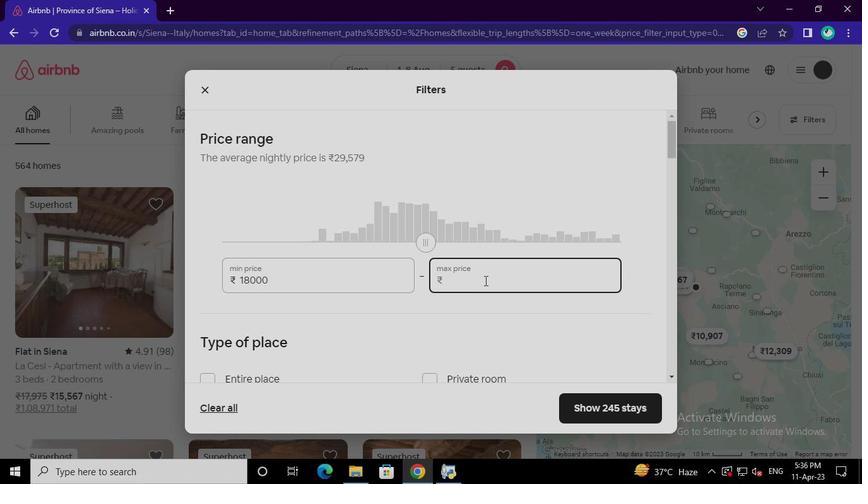
Action: Keyboard <96>
Screenshot: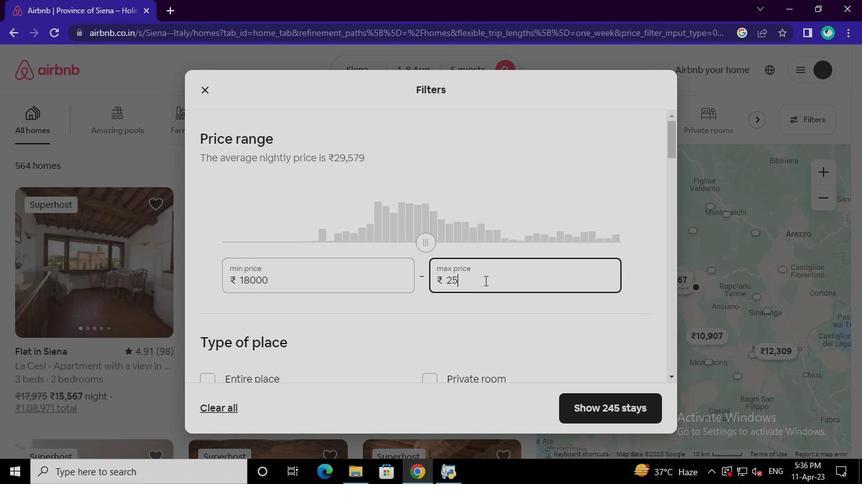 
Action: Keyboard <96>
Screenshot: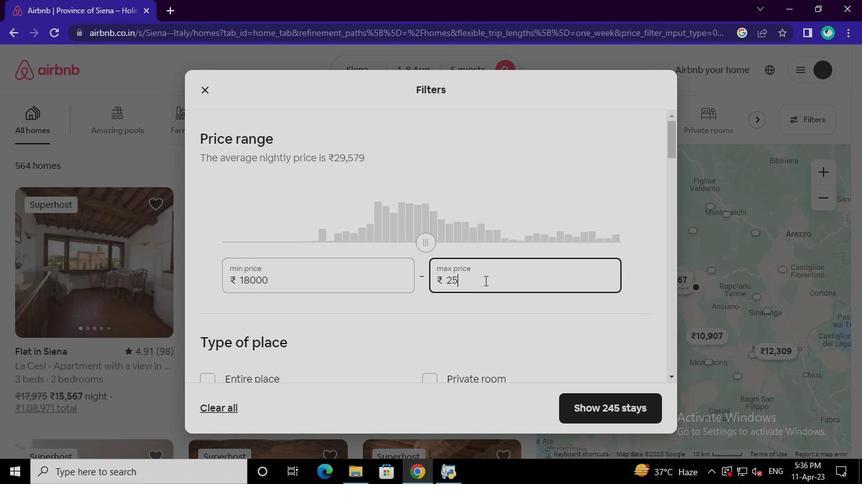 
Action: Keyboard <96>
Screenshot: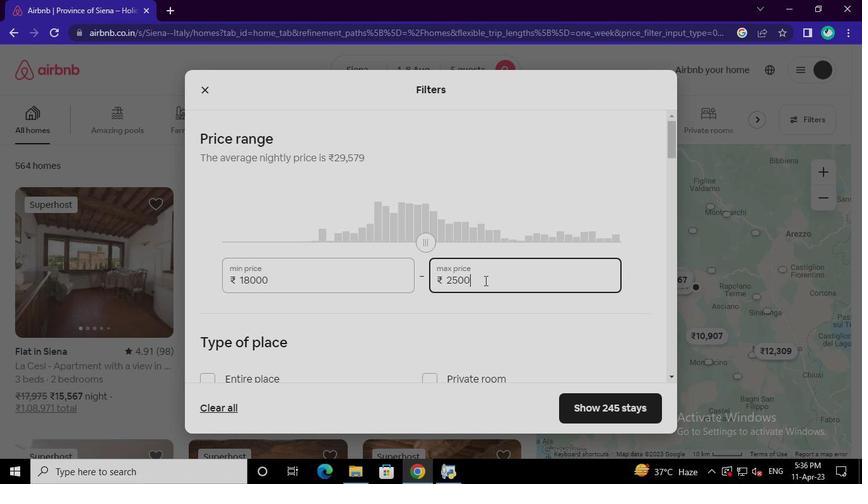 
Action: Mouse moved to (217, 257)
Screenshot: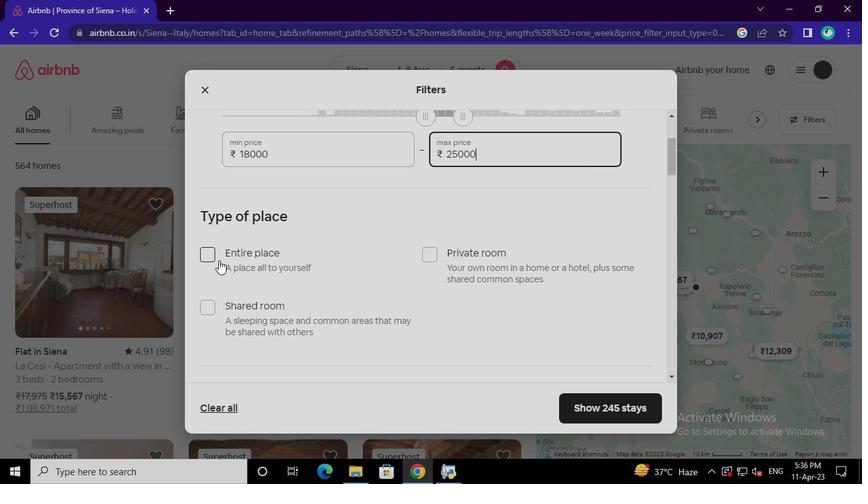 
Action: Mouse pressed left at (217, 257)
Screenshot: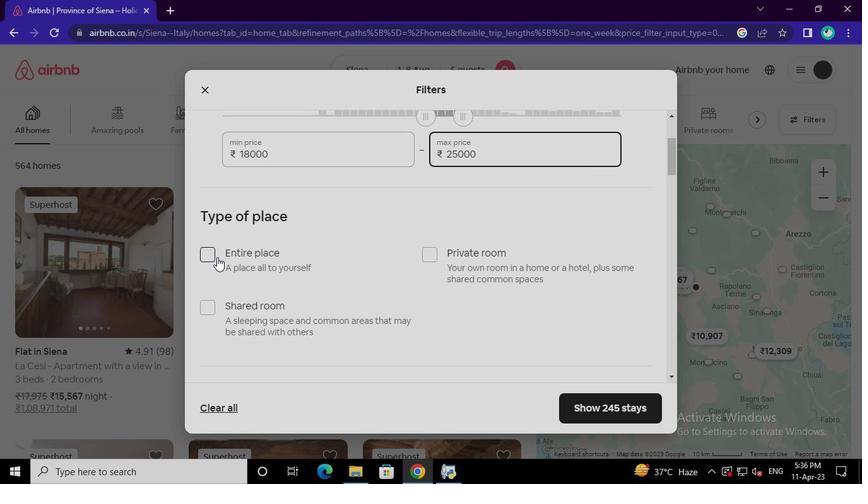 
Action: Mouse moved to (441, 258)
Screenshot: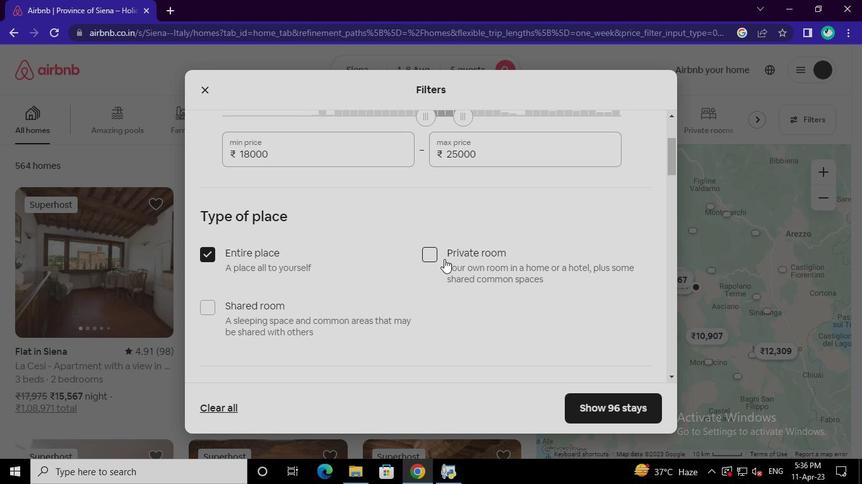 
Action: Mouse pressed left at (441, 258)
Screenshot: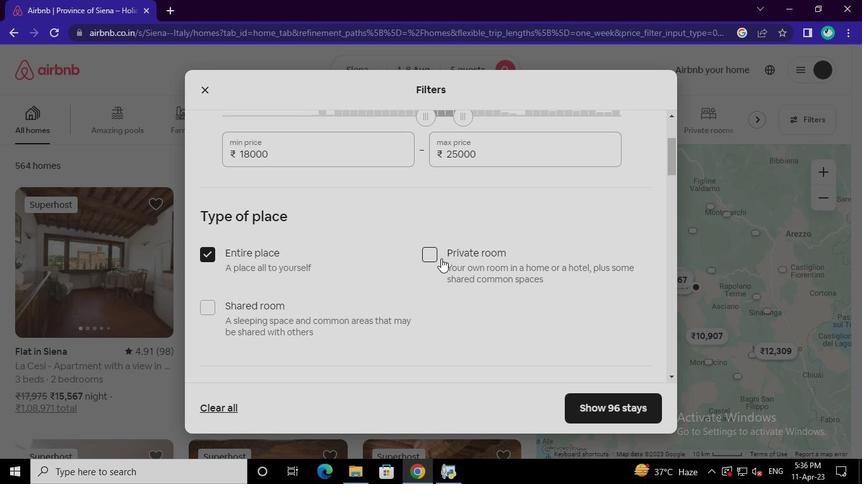 
Action: Mouse moved to (352, 273)
Screenshot: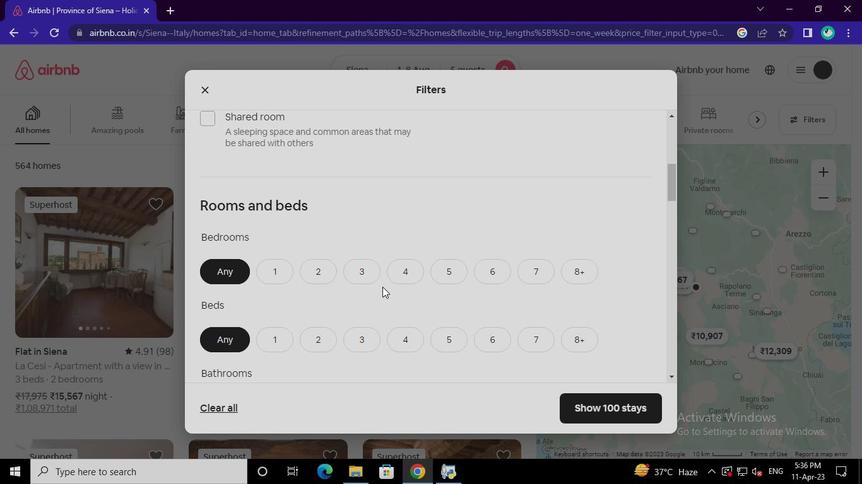 
Action: Mouse pressed left at (352, 273)
Screenshot: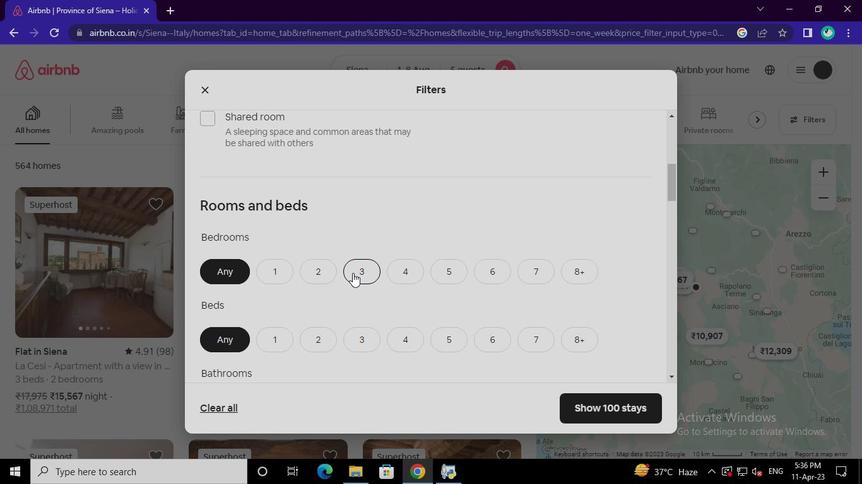 
Action: Mouse moved to (452, 340)
Screenshot: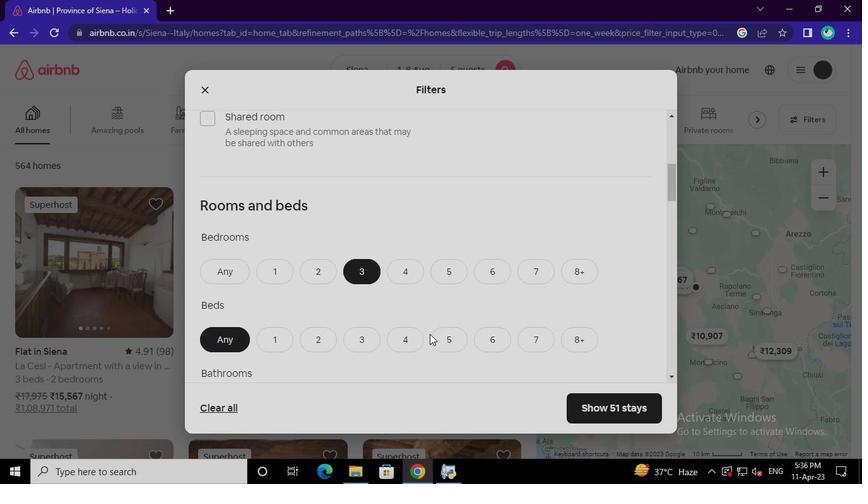 
Action: Mouse pressed left at (452, 340)
Screenshot: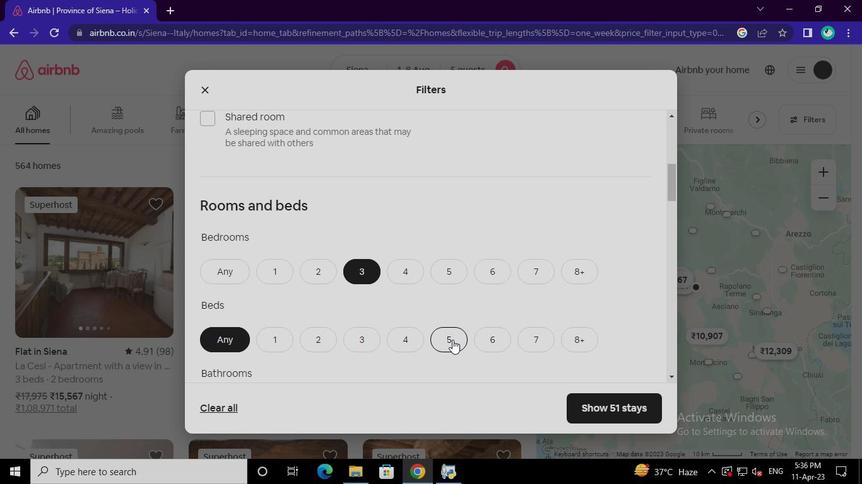 
Action: Mouse moved to (374, 345)
Screenshot: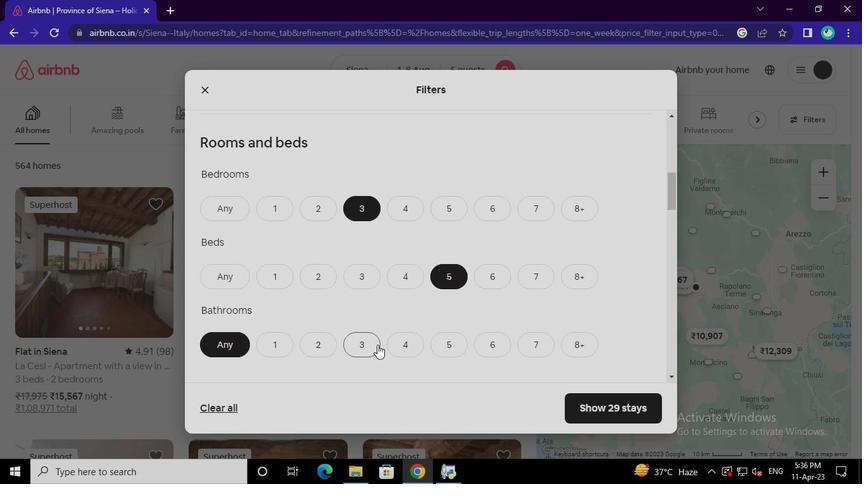 
Action: Mouse pressed left at (374, 345)
Screenshot: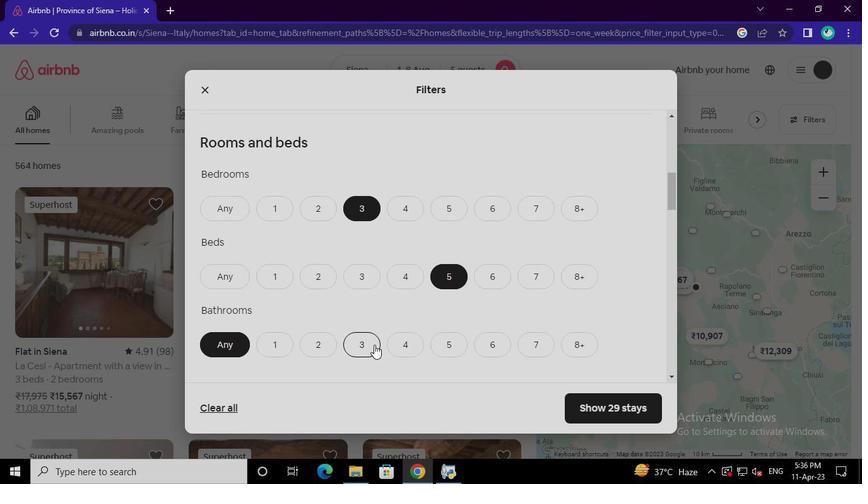 
Action: Mouse moved to (279, 296)
Screenshot: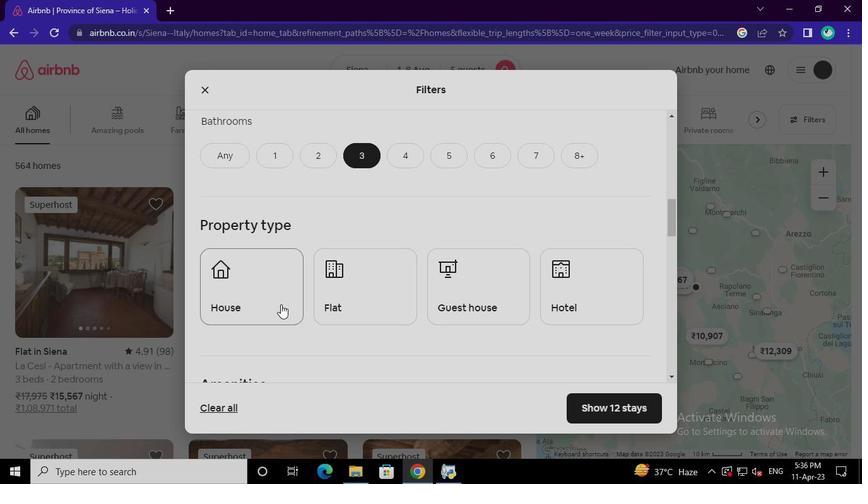 
Action: Mouse pressed left at (279, 296)
Screenshot: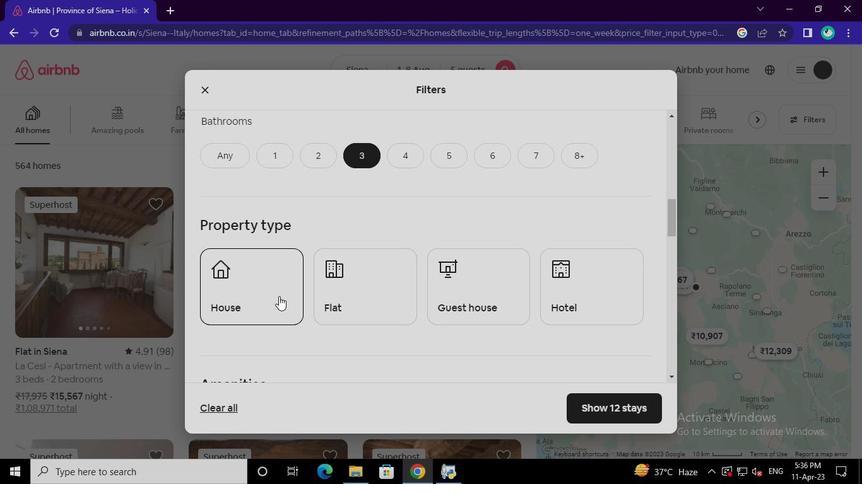 
Action: Mouse moved to (246, 290)
Screenshot: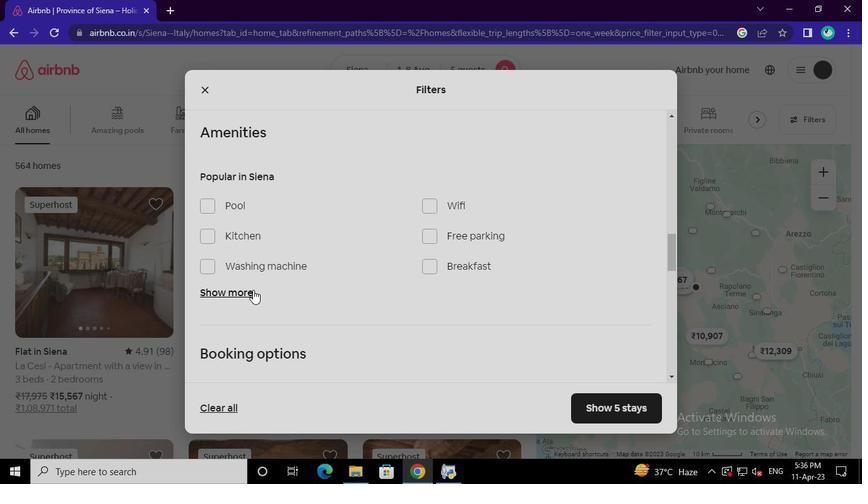 
Action: Mouse pressed left at (246, 290)
Screenshot: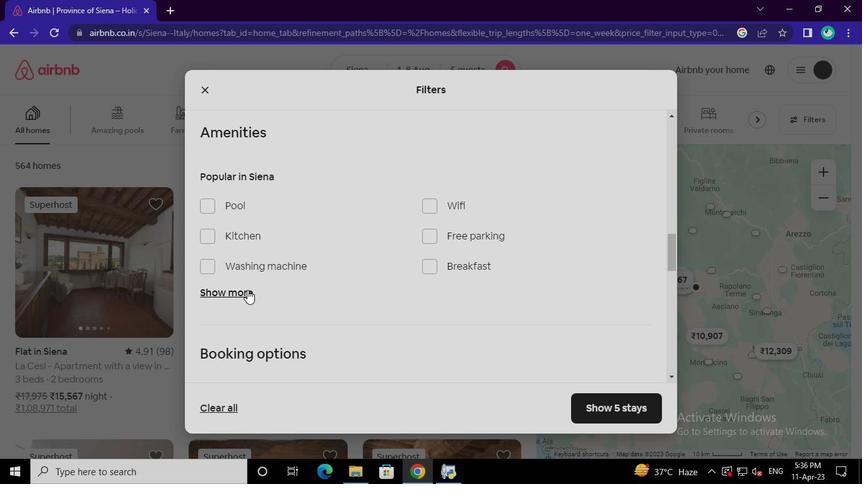 
Action: Mouse moved to (426, 212)
Screenshot: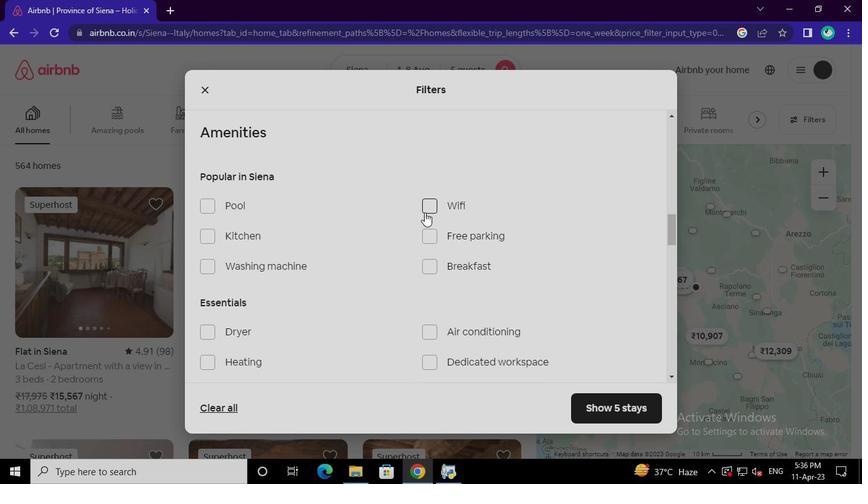 
Action: Mouse pressed left at (426, 212)
Screenshot: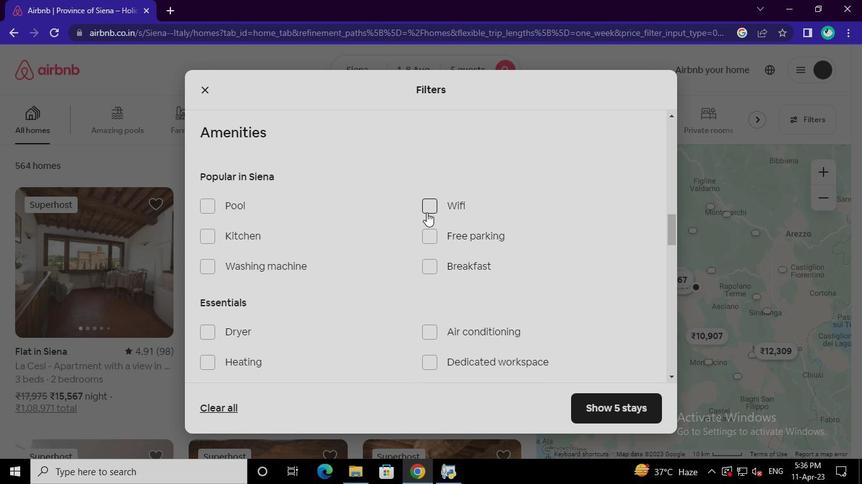 
Action: Mouse moved to (427, 330)
Screenshot: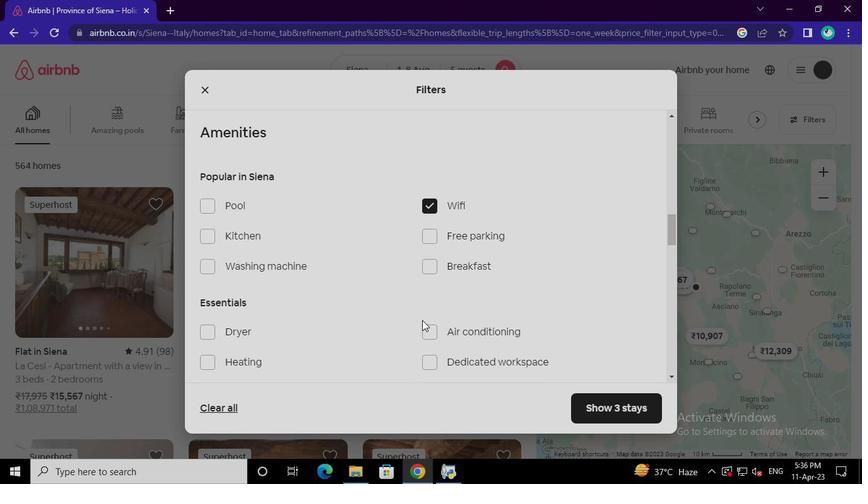 
Action: Mouse pressed left at (427, 330)
Screenshot: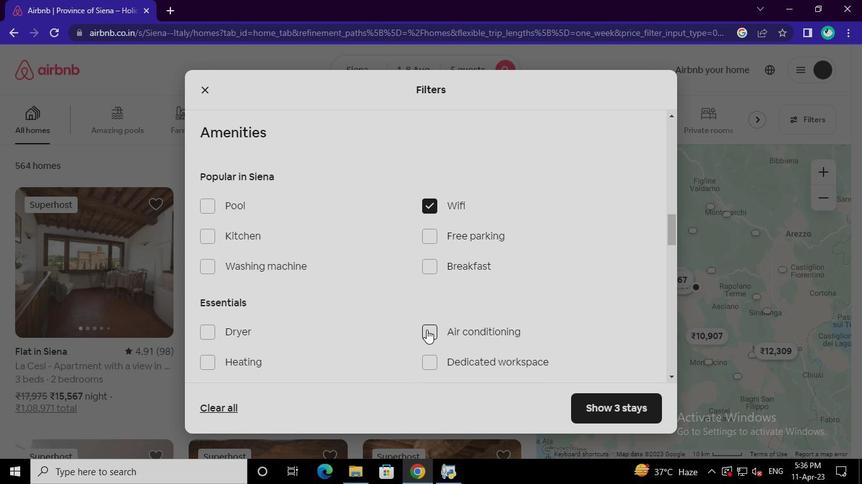 
Action: Mouse moved to (437, 239)
Screenshot: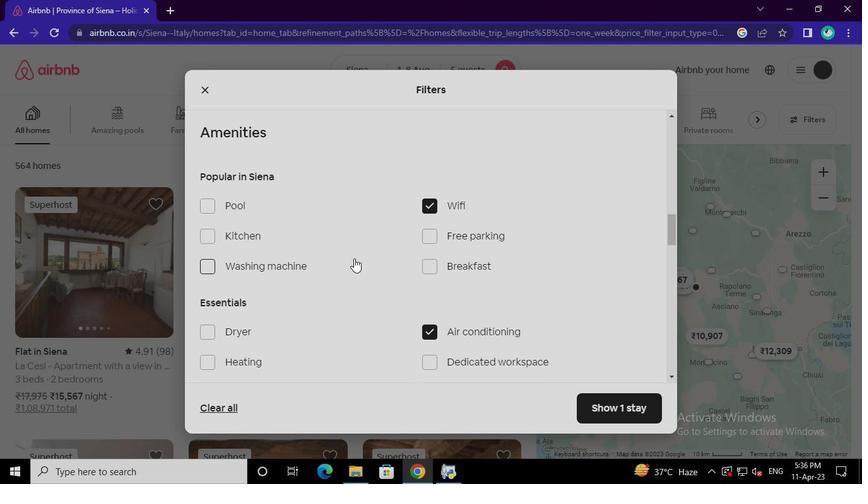 
Action: Mouse pressed left at (437, 239)
Screenshot: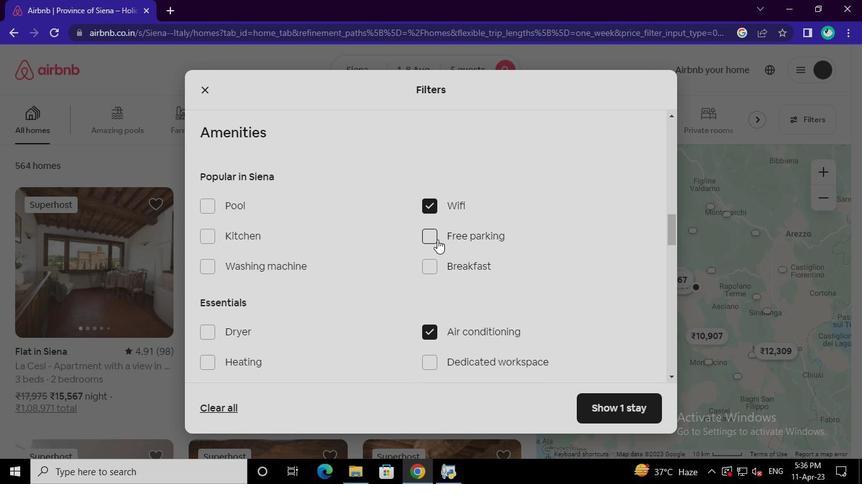 
Action: Mouse moved to (440, 332)
Screenshot: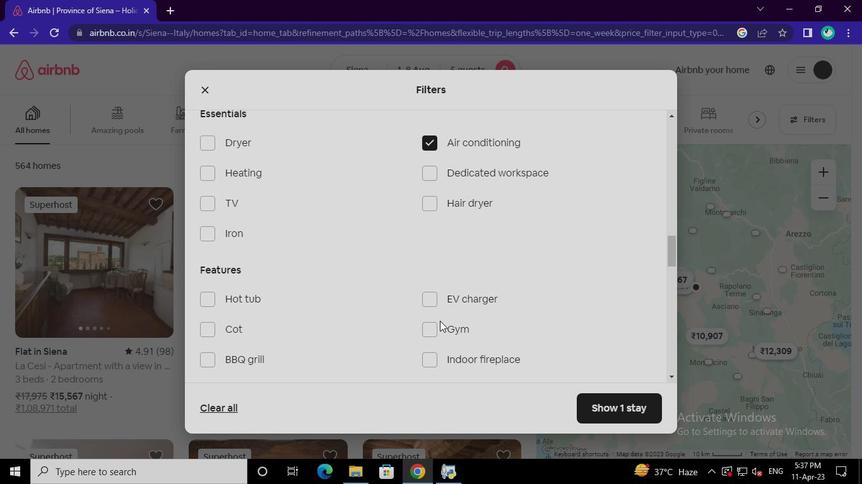 
Action: Mouse pressed left at (440, 332)
Screenshot: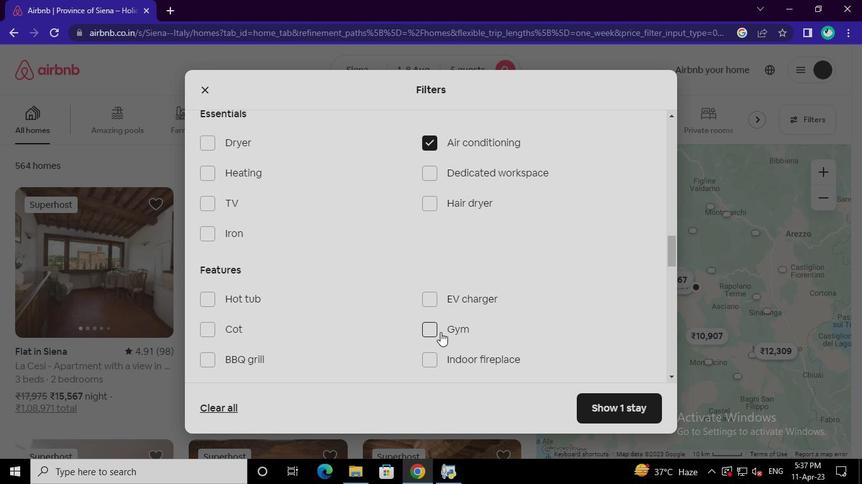 
Action: Mouse moved to (617, 180)
Screenshot: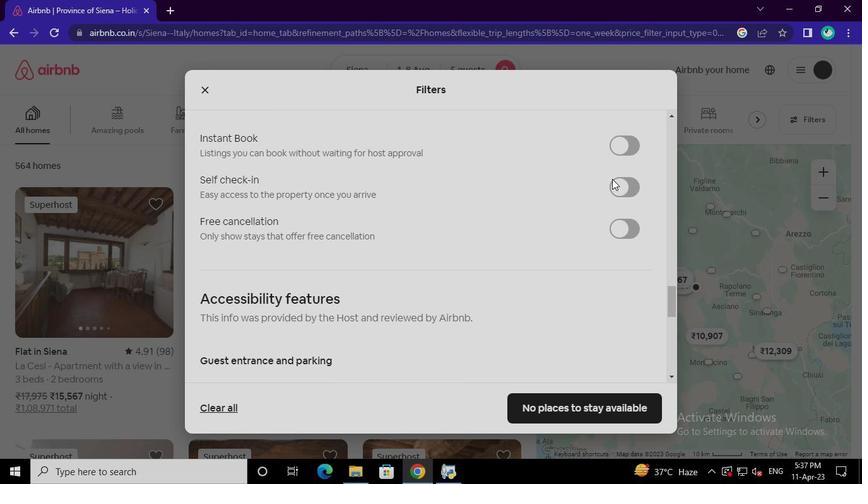 
Action: Mouse pressed left at (617, 180)
Screenshot: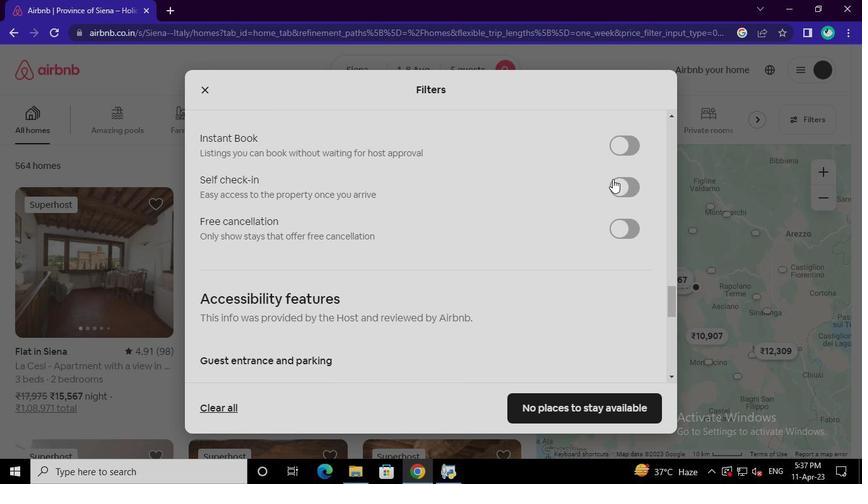 
Action: Mouse moved to (529, 407)
Screenshot: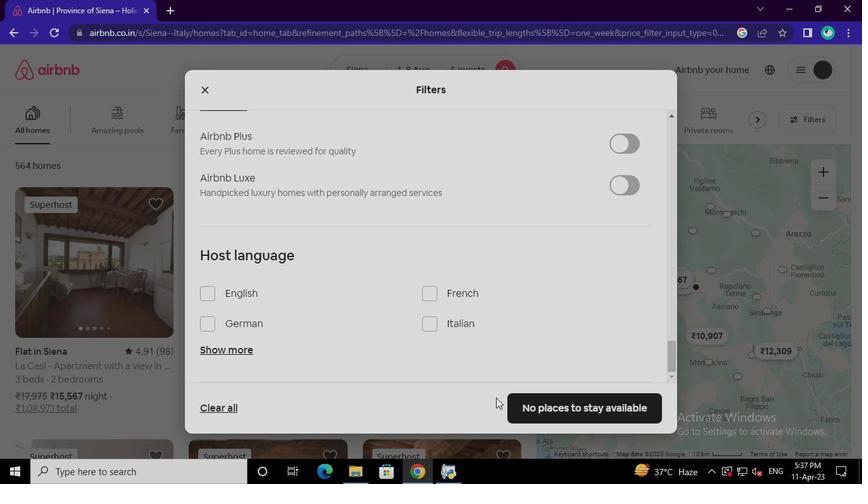 
Action: Mouse pressed left at (529, 407)
Screenshot: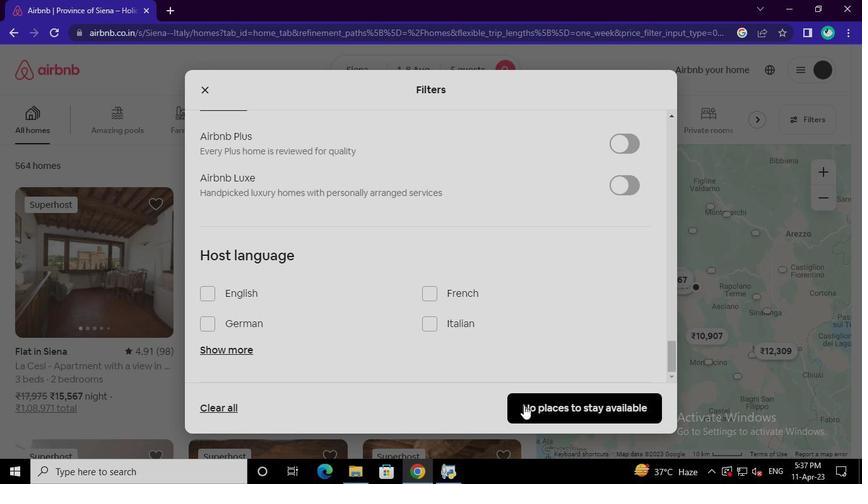 
Action: Mouse moved to (453, 467)
Screenshot: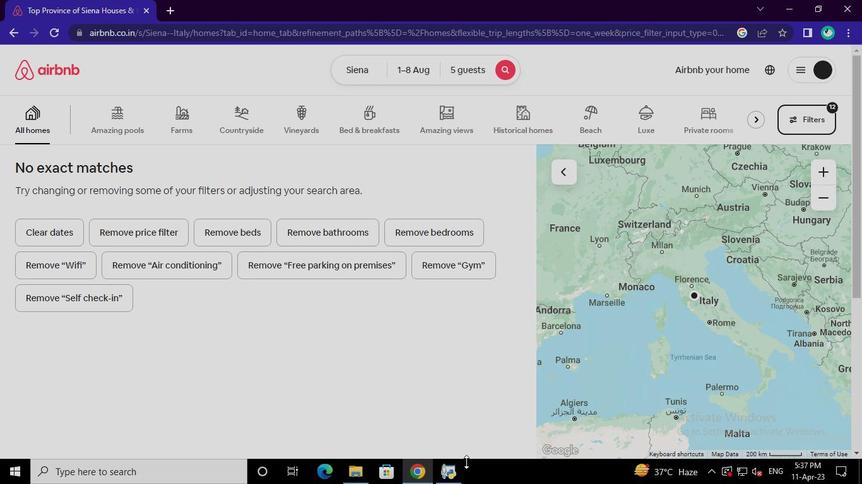 
Action: Mouse pressed left at (453, 467)
Screenshot: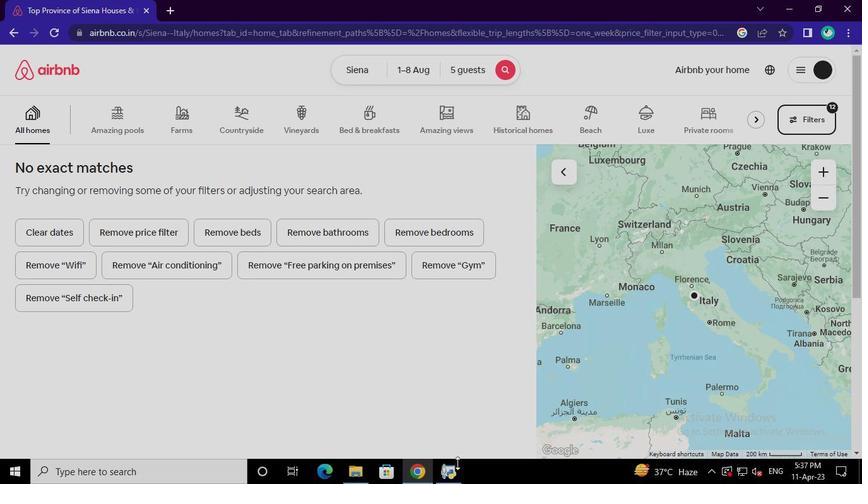 
Action: Mouse moved to (645, 43)
Screenshot: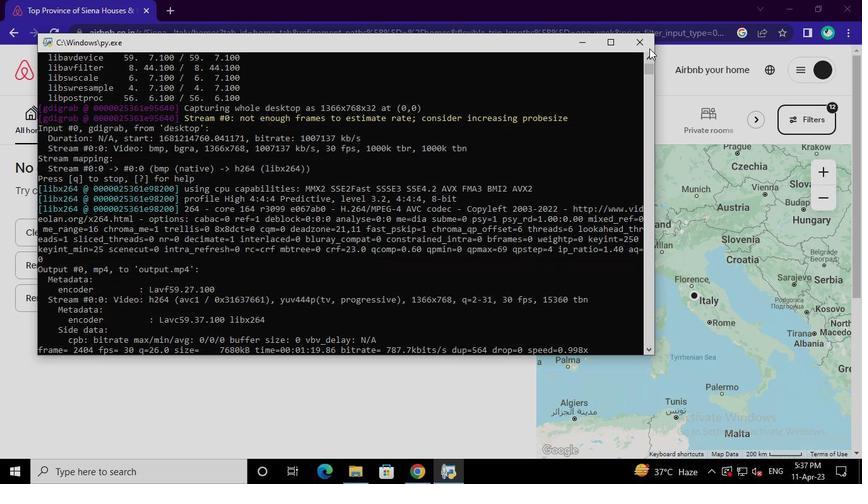 
Action: Mouse pressed left at (645, 43)
Screenshot: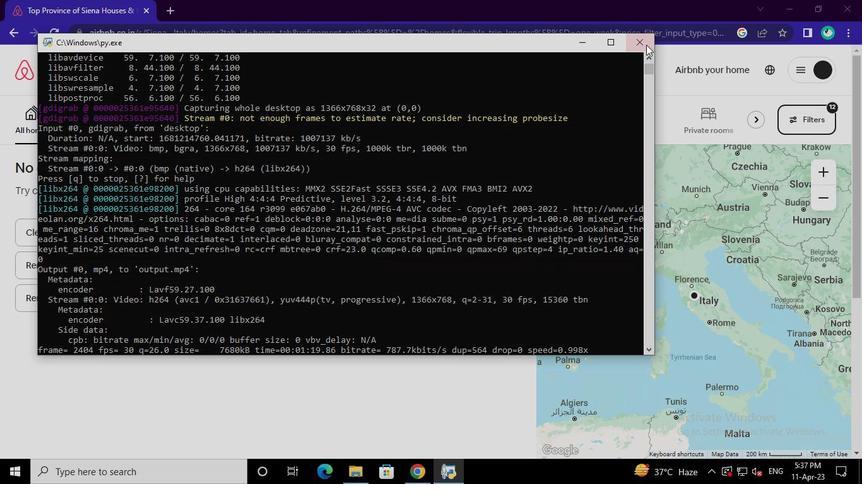 
